 Task: Search one way flight ticket for 4 adults, 2 children, 2 infants in seat and 1 infant on lap in premium economy from Stillwater: Stillwater Regional Airport to Gillette: Gillette Campbell County Airport on 5-1-2023. Choice of flights is Westjet. Number of bags: 1 carry on bag. Price is upto 99000. Outbound departure time preference is 7:45.
Action: Mouse moved to (188, 194)
Screenshot: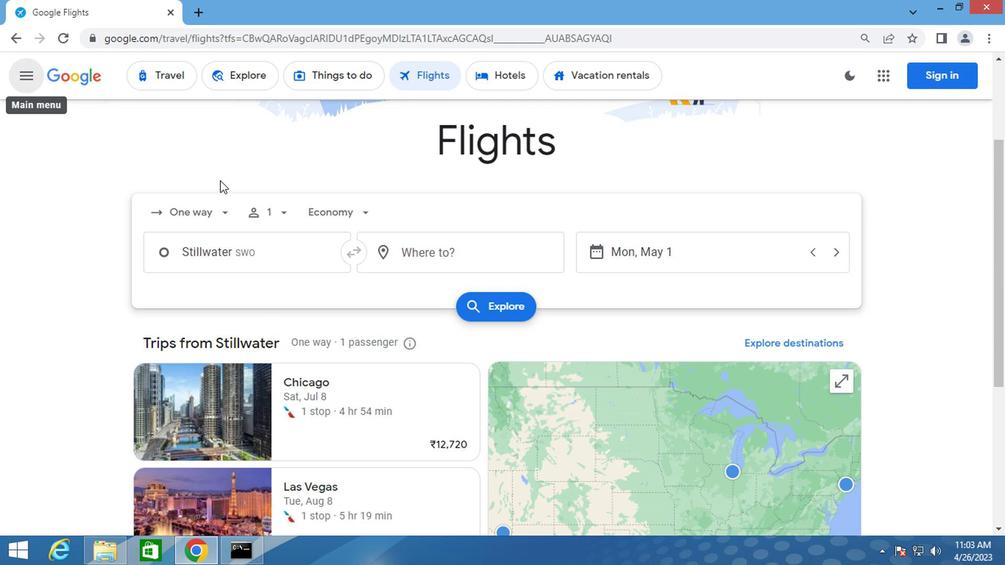 
Action: Mouse pressed left at (188, 194)
Screenshot: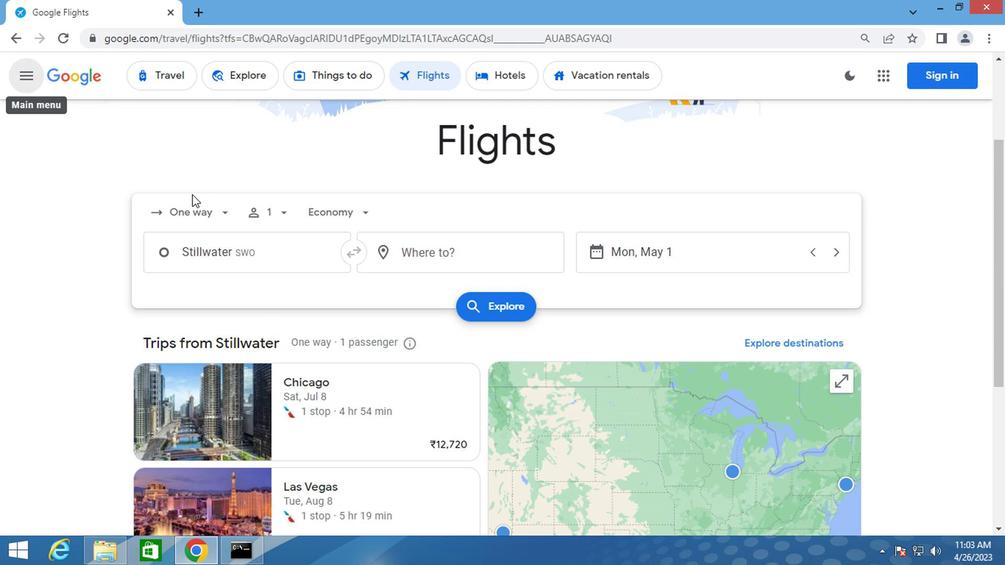 
Action: Mouse moved to (180, 207)
Screenshot: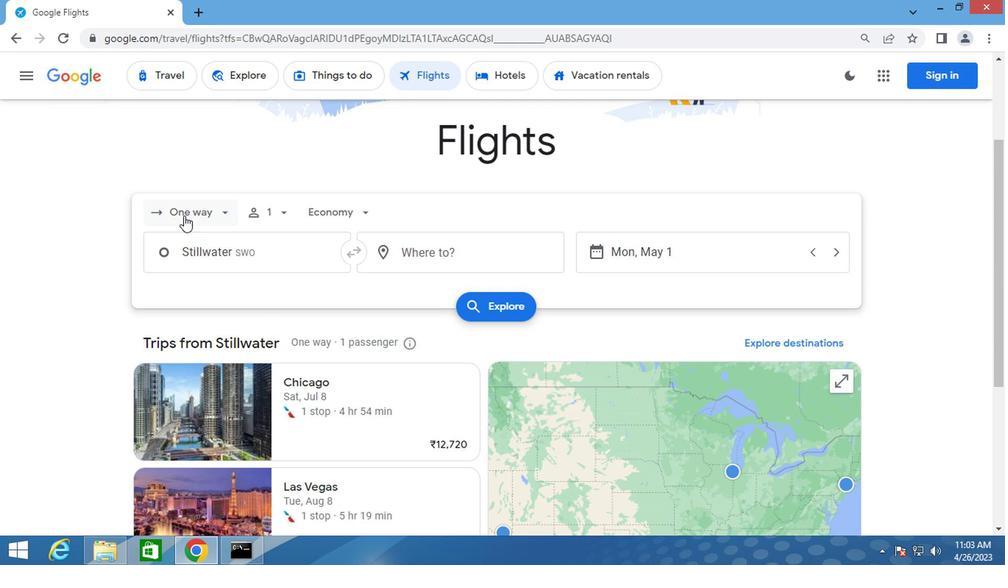 
Action: Mouse pressed left at (180, 207)
Screenshot: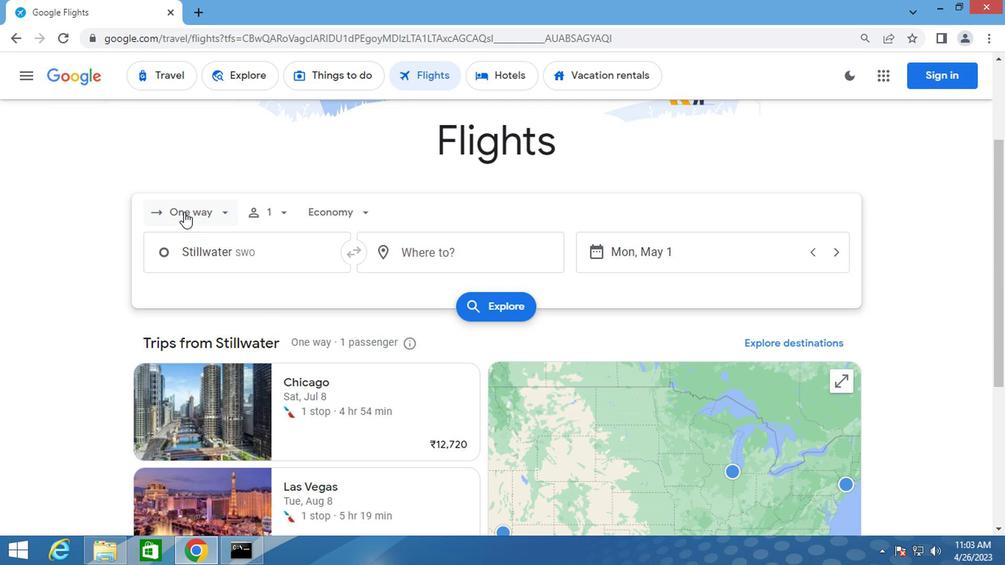 
Action: Mouse moved to (188, 283)
Screenshot: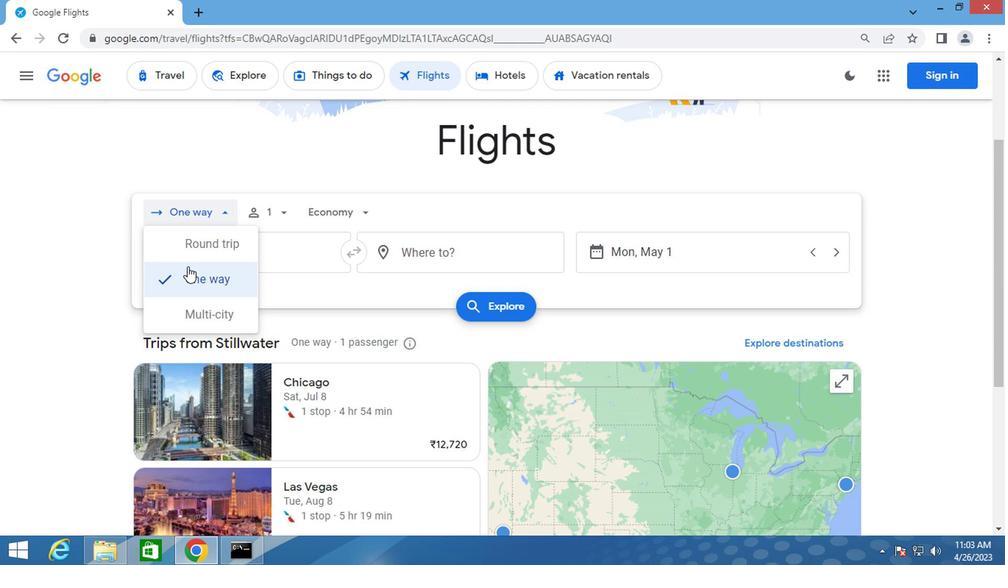 
Action: Mouse pressed left at (188, 283)
Screenshot: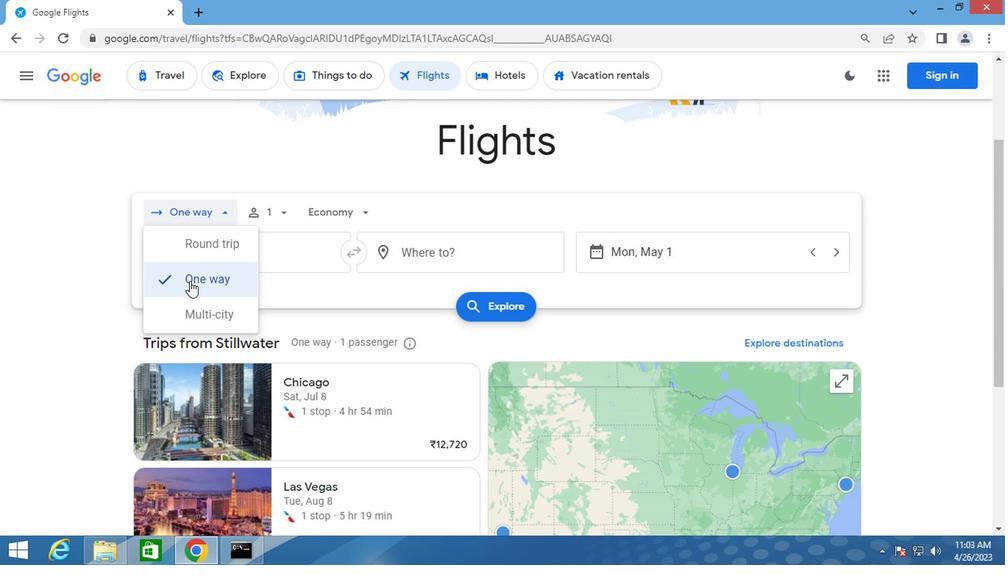 
Action: Mouse moved to (283, 218)
Screenshot: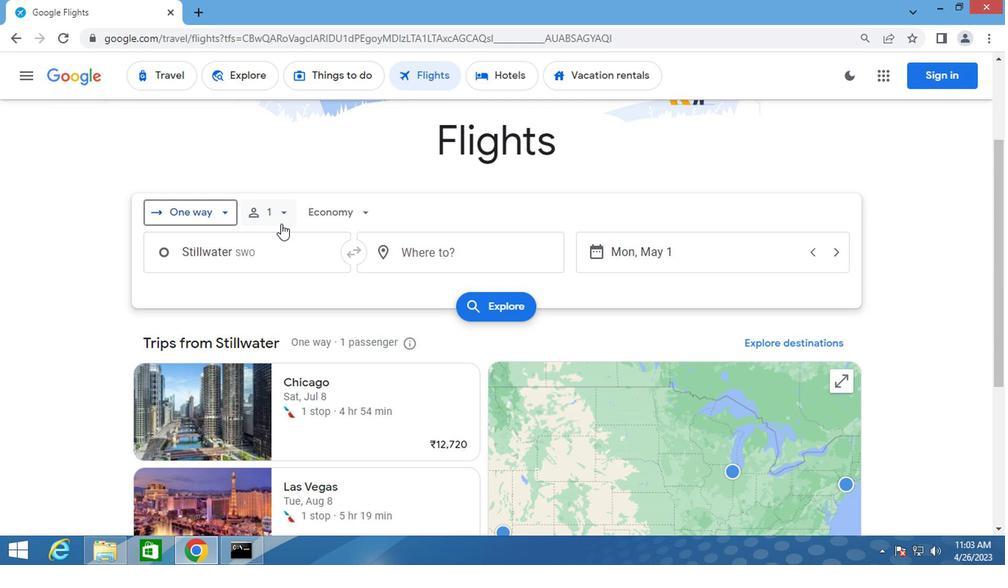 
Action: Mouse pressed left at (283, 218)
Screenshot: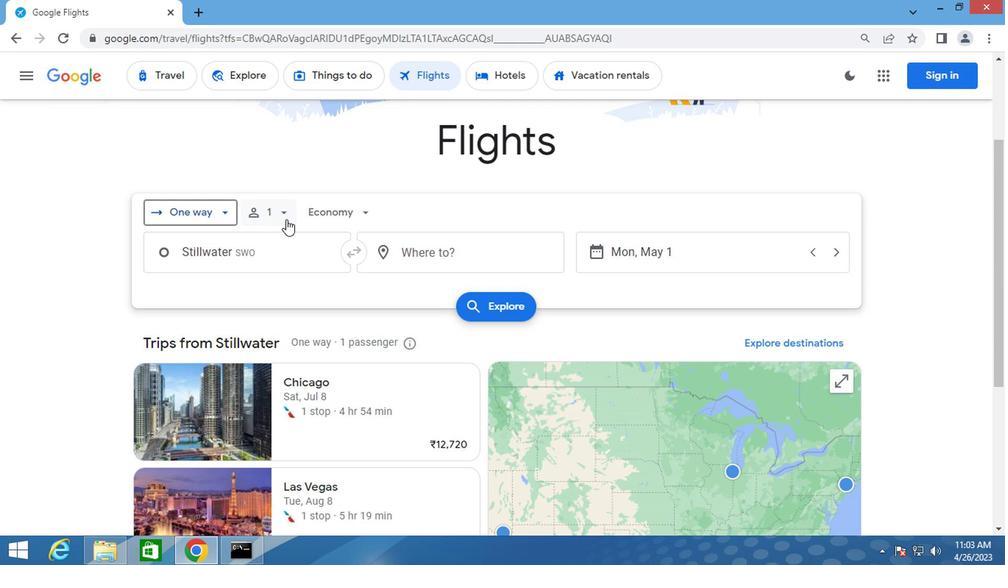 
Action: Mouse moved to (395, 249)
Screenshot: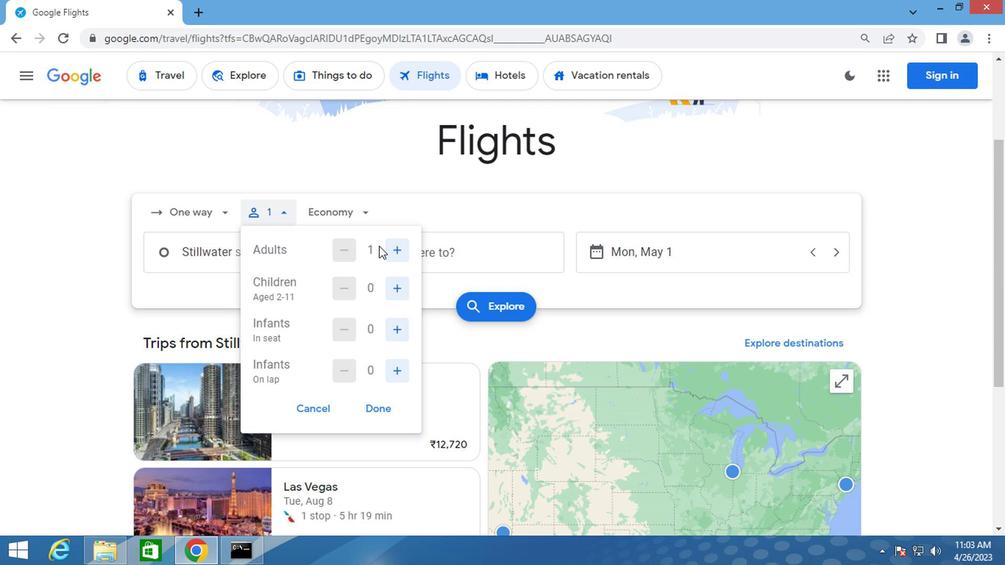 
Action: Mouse pressed left at (395, 249)
Screenshot: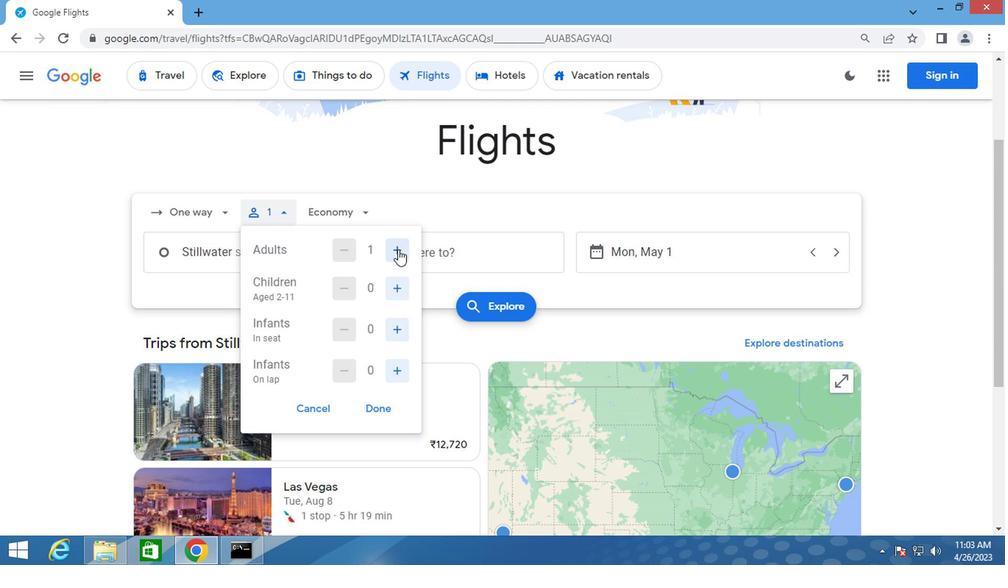 
Action: Mouse pressed left at (395, 249)
Screenshot: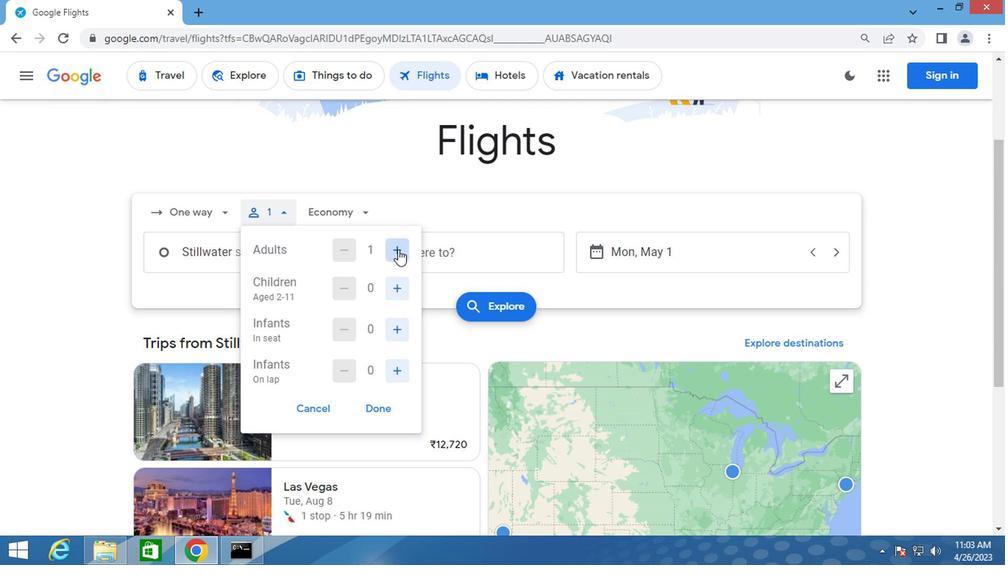 
Action: Mouse moved to (395, 250)
Screenshot: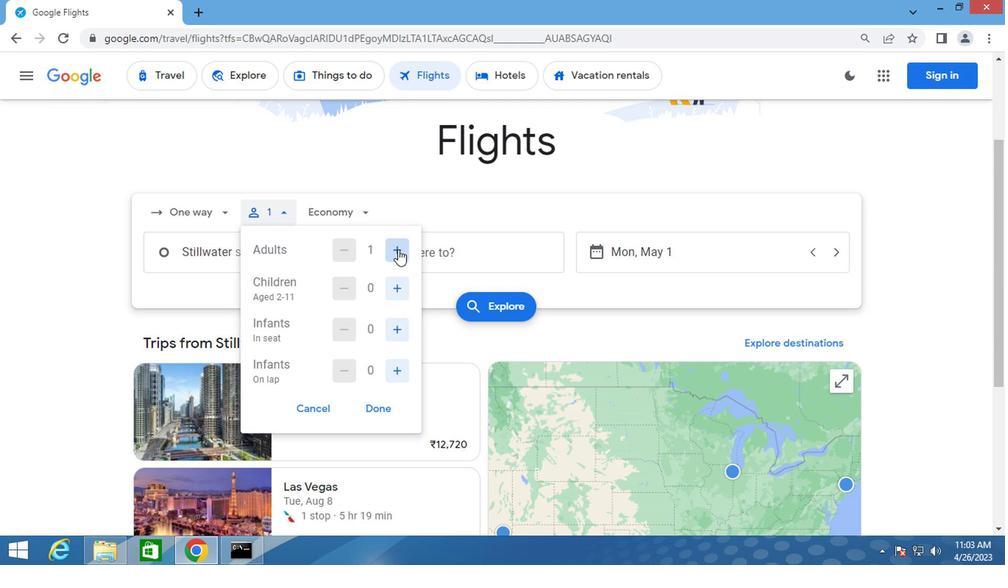 
Action: Mouse pressed left at (395, 250)
Screenshot: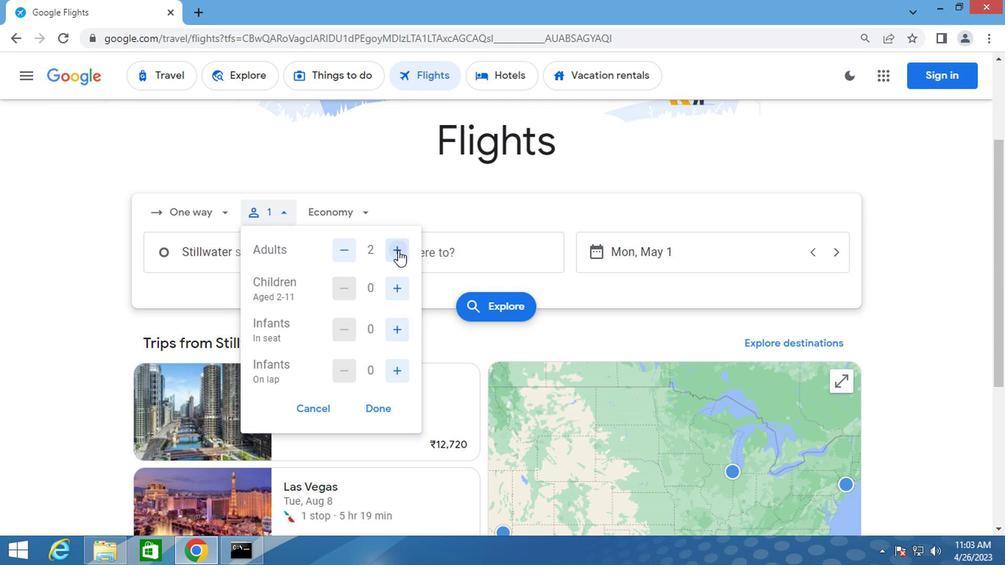 
Action: Mouse moved to (393, 283)
Screenshot: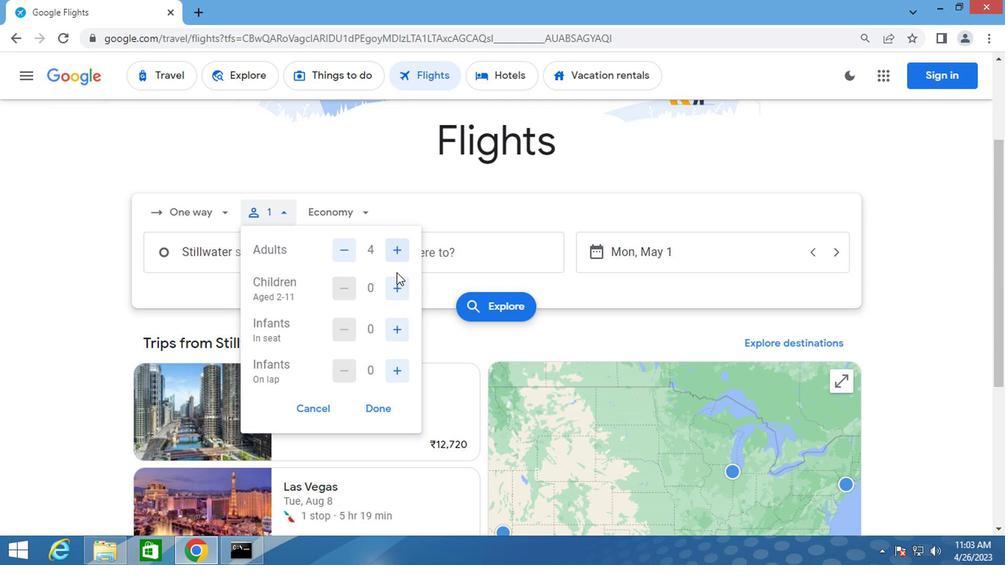 
Action: Mouse pressed left at (393, 283)
Screenshot: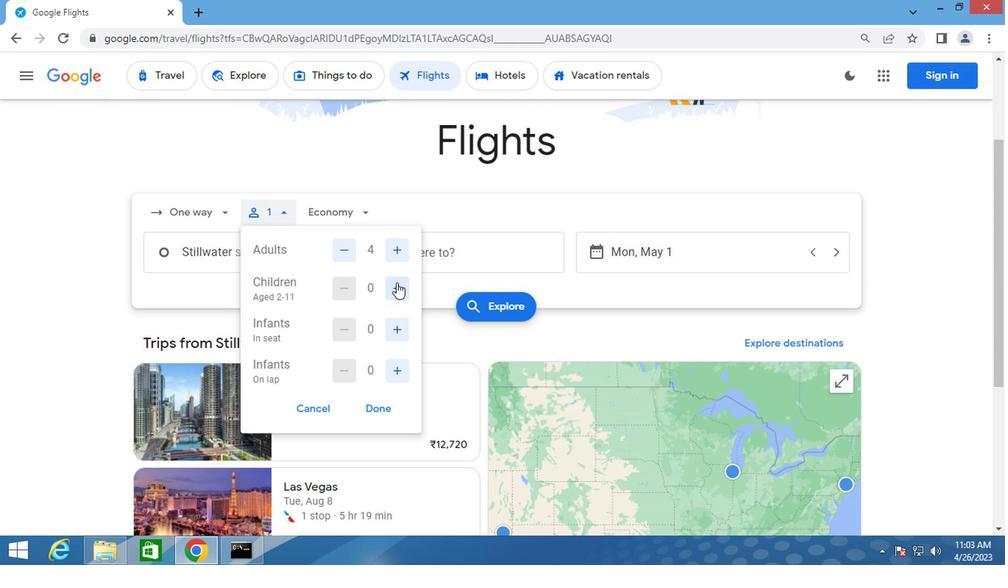 
Action: Mouse moved to (393, 283)
Screenshot: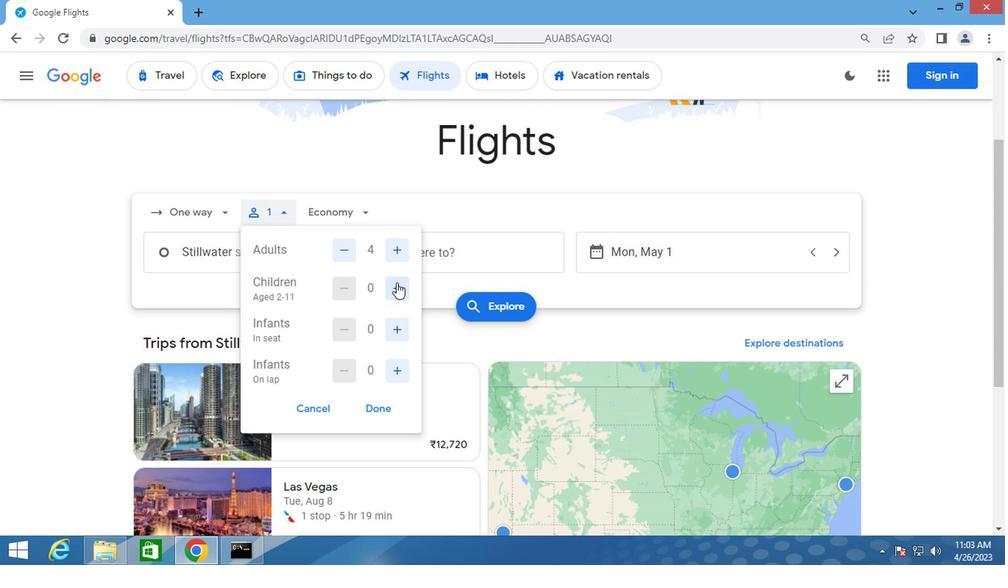 
Action: Mouse pressed left at (393, 283)
Screenshot: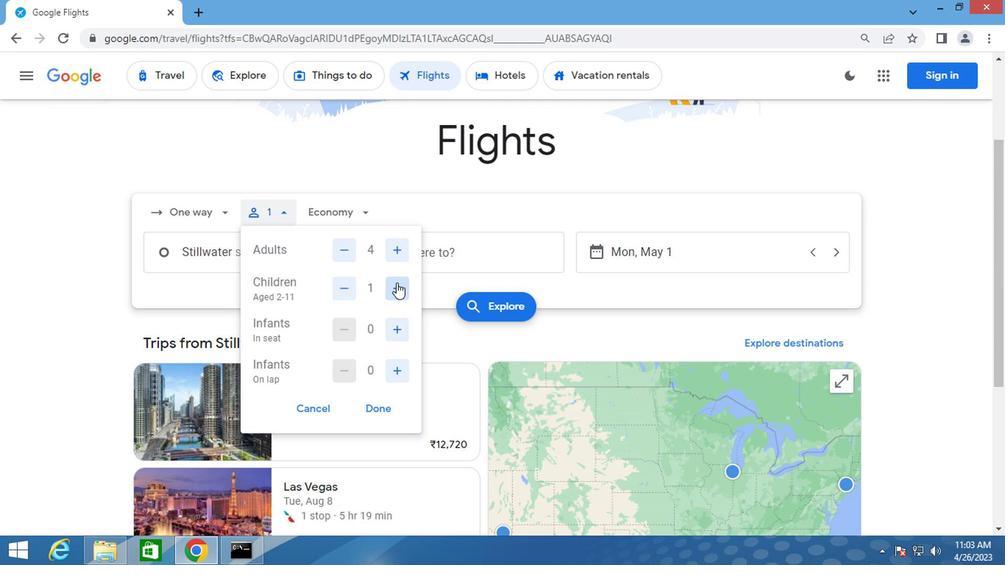 
Action: Mouse moved to (393, 324)
Screenshot: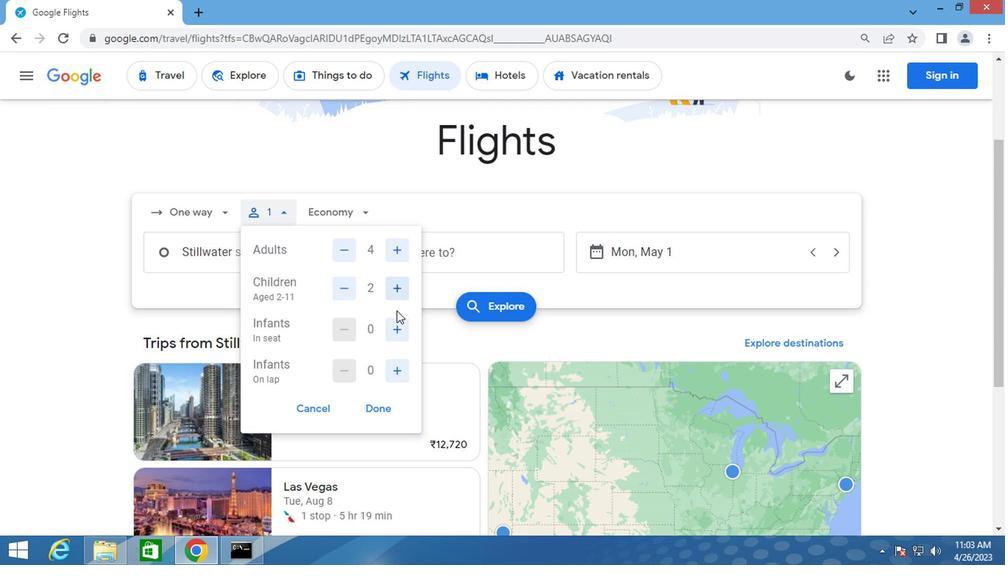 
Action: Mouse pressed left at (393, 324)
Screenshot: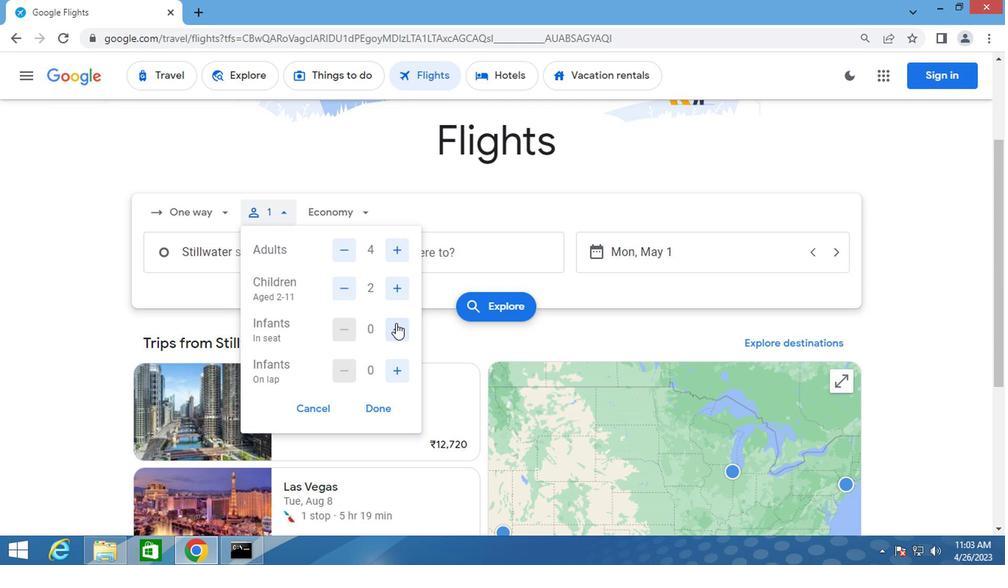 
Action: Mouse pressed left at (393, 324)
Screenshot: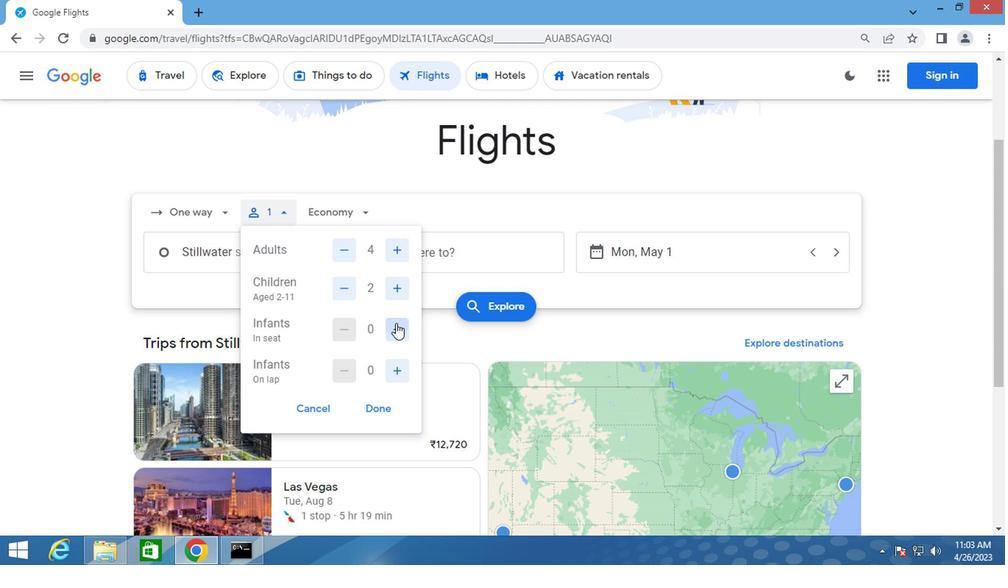 
Action: Mouse moved to (390, 367)
Screenshot: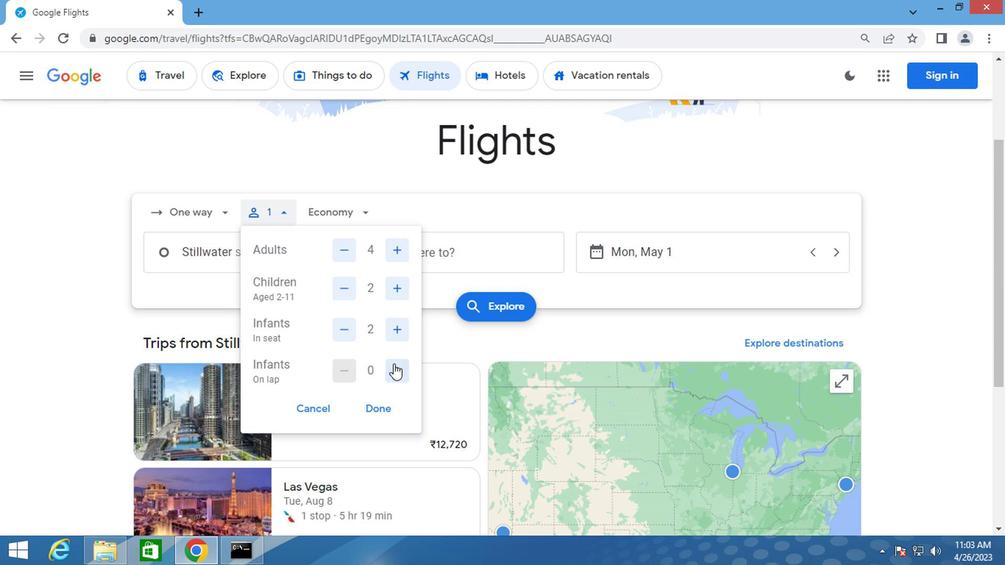 
Action: Mouse pressed left at (390, 367)
Screenshot: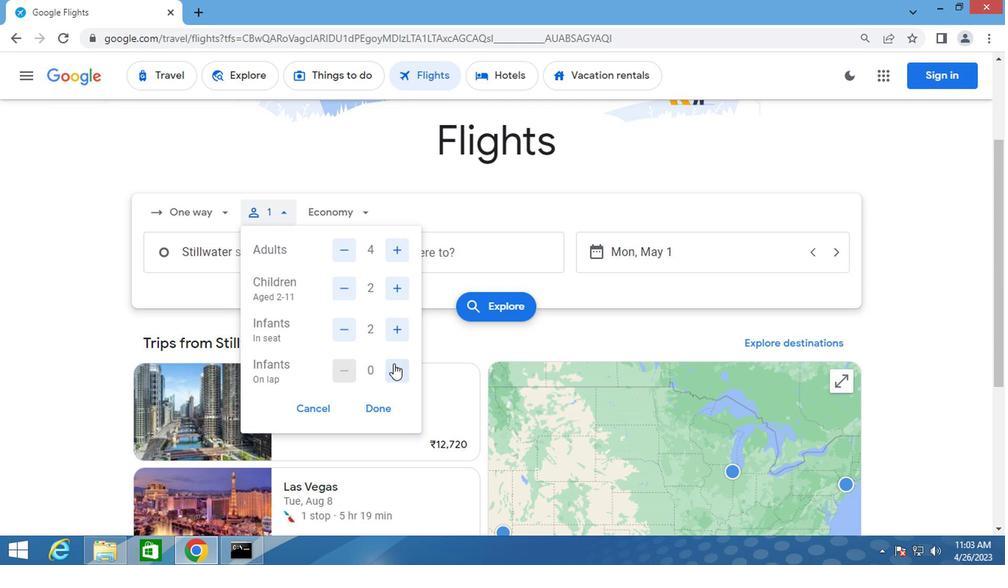 
Action: Mouse moved to (336, 217)
Screenshot: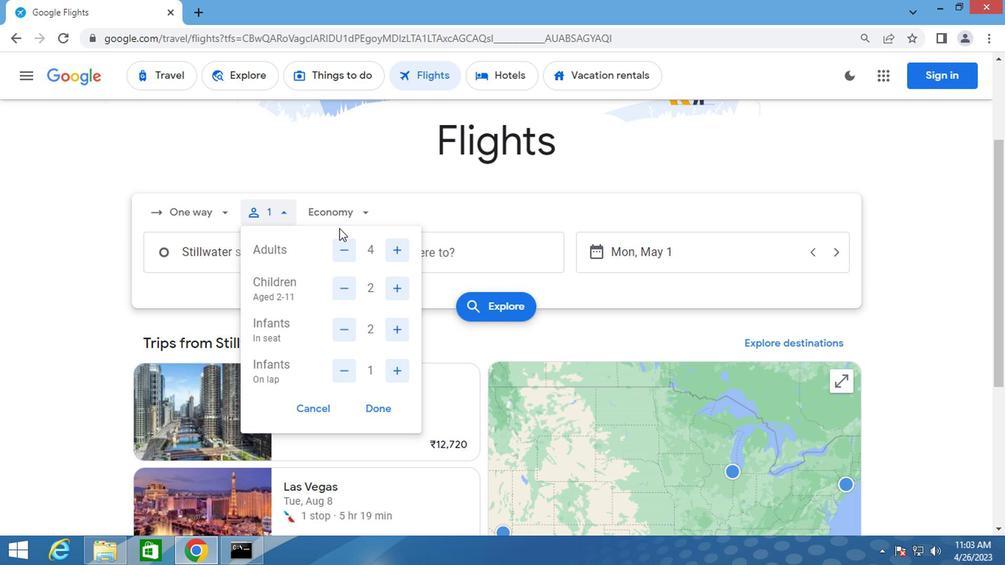 
Action: Mouse pressed left at (336, 217)
Screenshot: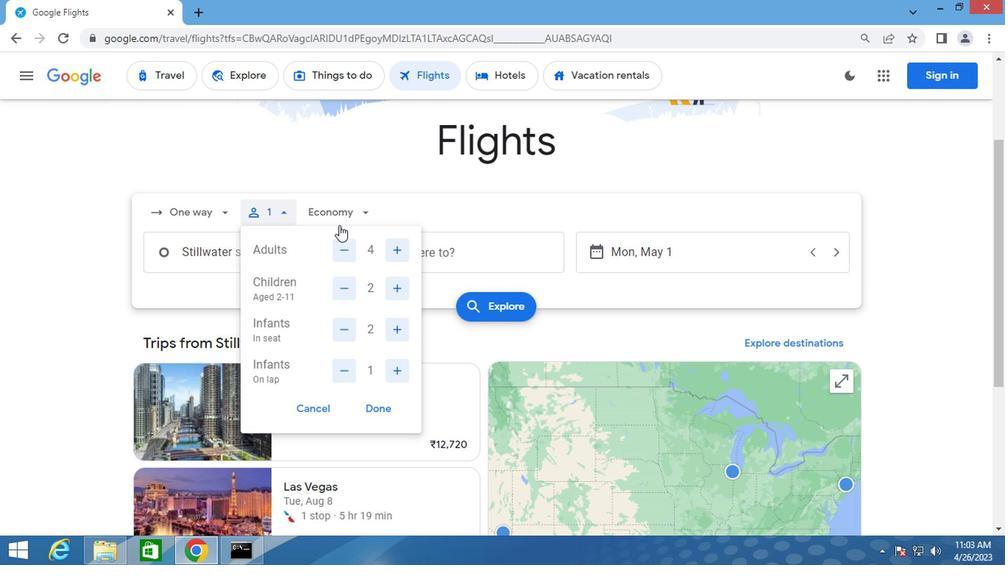 
Action: Mouse moved to (382, 277)
Screenshot: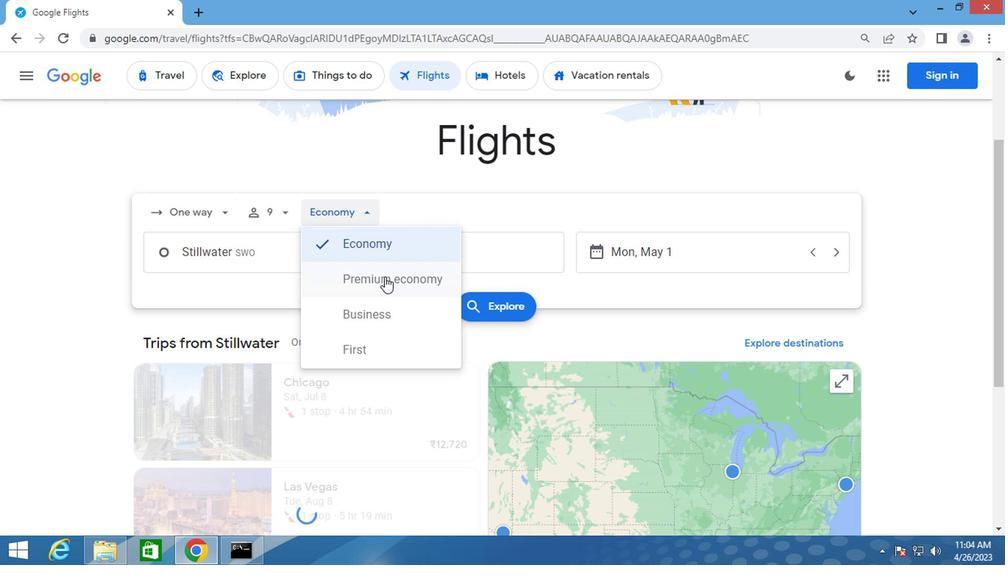 
Action: Mouse pressed left at (382, 277)
Screenshot: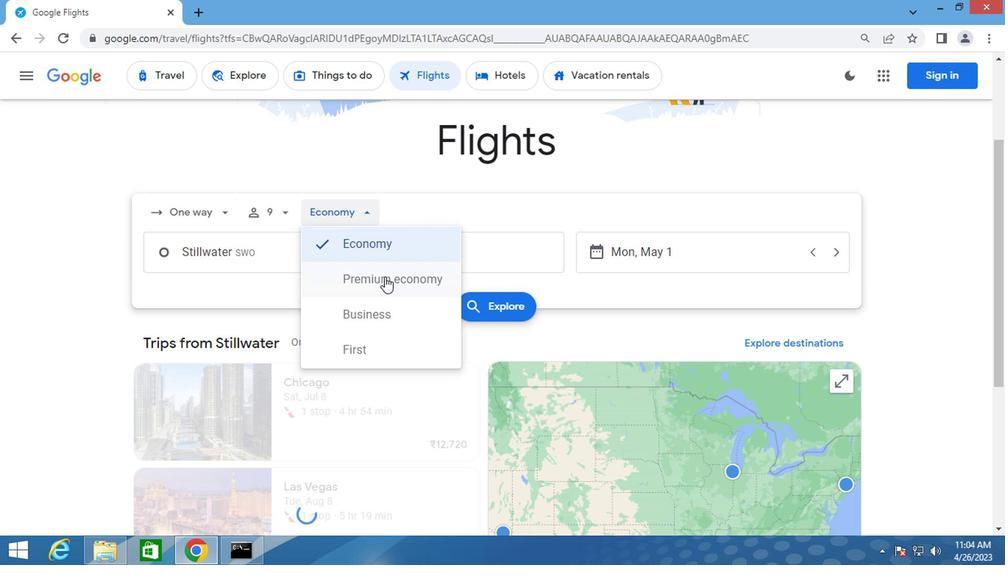 
Action: Mouse moved to (229, 250)
Screenshot: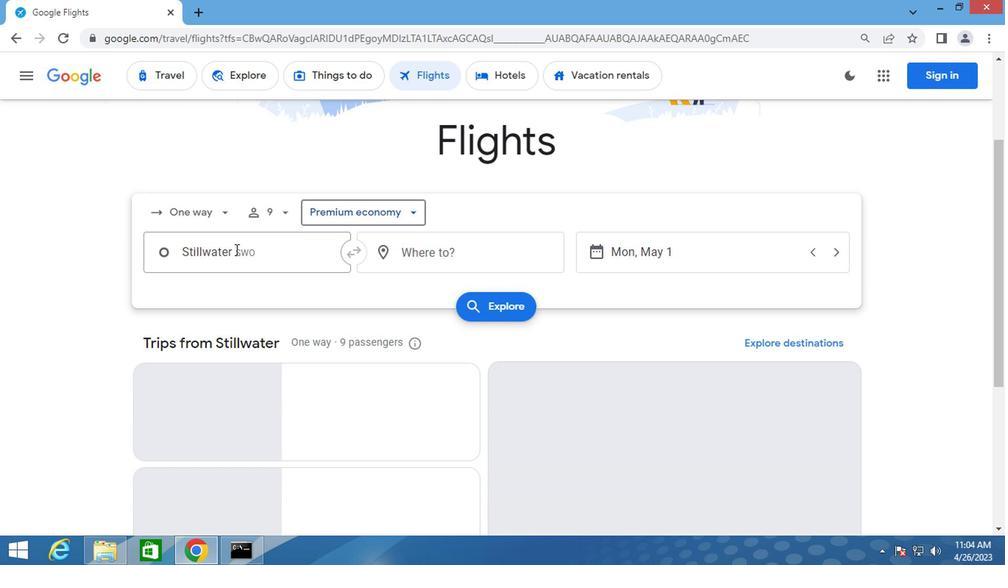 
Action: Mouse pressed left at (229, 250)
Screenshot: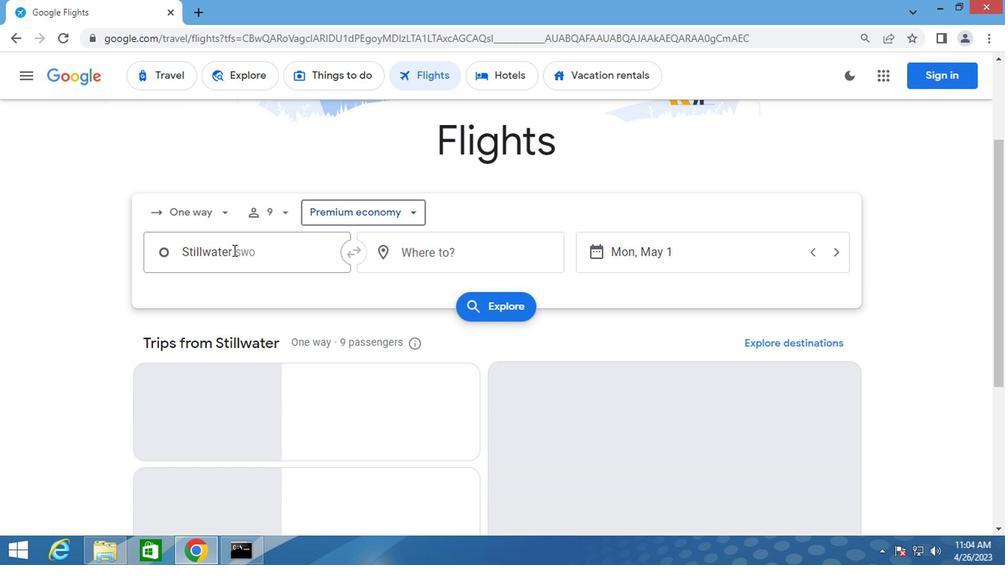 
Action: Mouse moved to (229, 250)
Screenshot: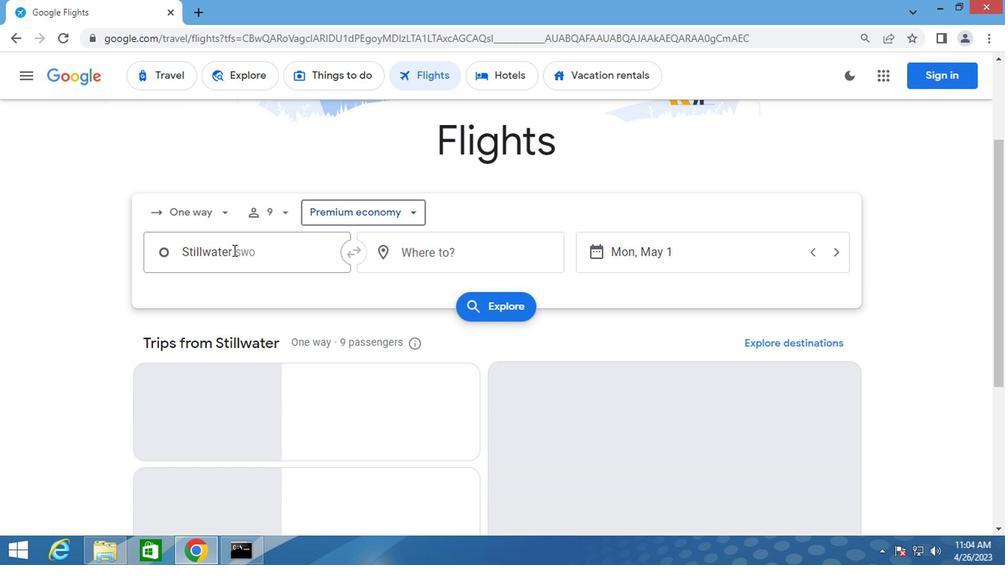 
Action: Key pressed stillwater
Screenshot: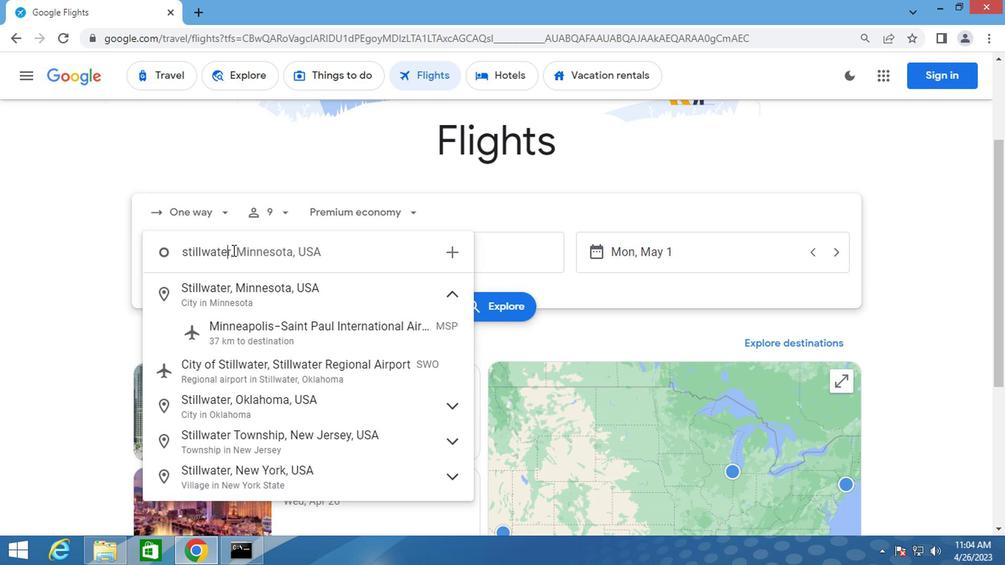 
Action: Mouse moved to (229, 378)
Screenshot: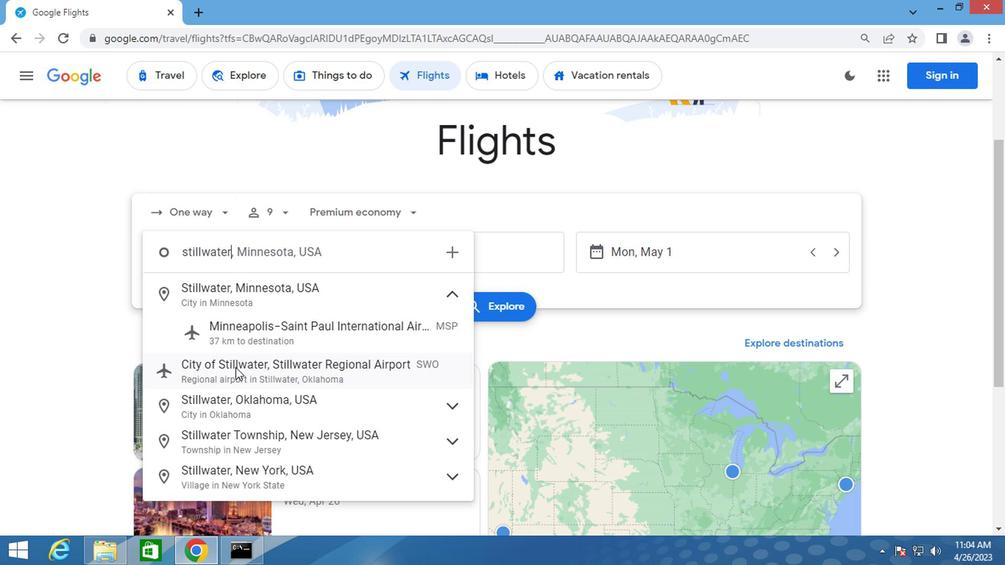 
Action: Mouse pressed left at (229, 378)
Screenshot: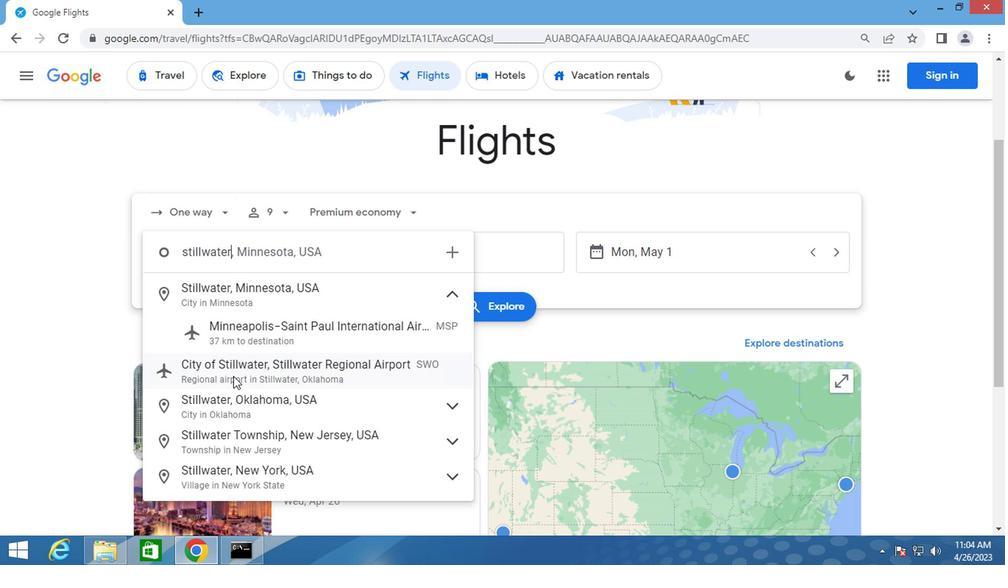 
Action: Mouse moved to (433, 258)
Screenshot: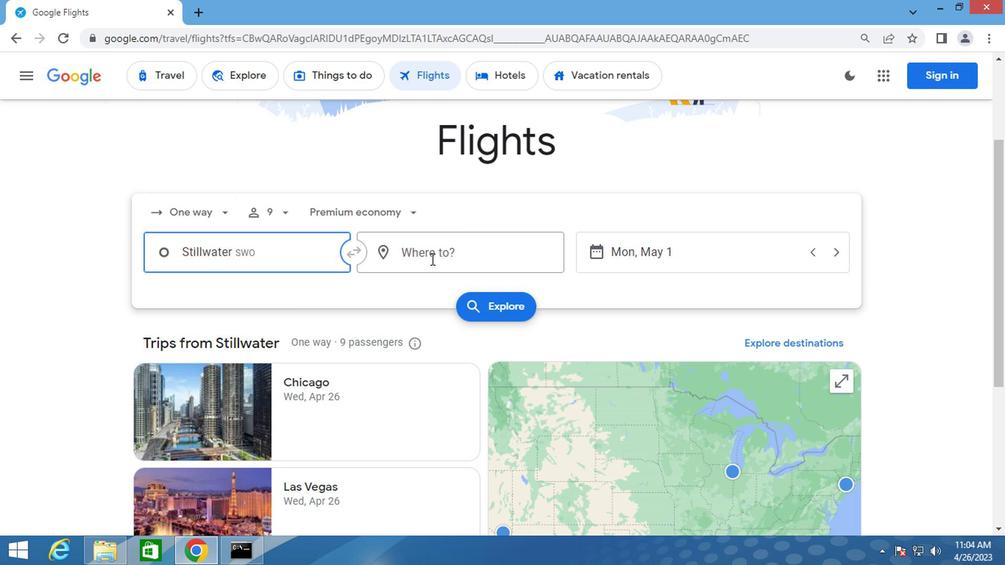 
Action: Mouse pressed left at (433, 258)
Screenshot: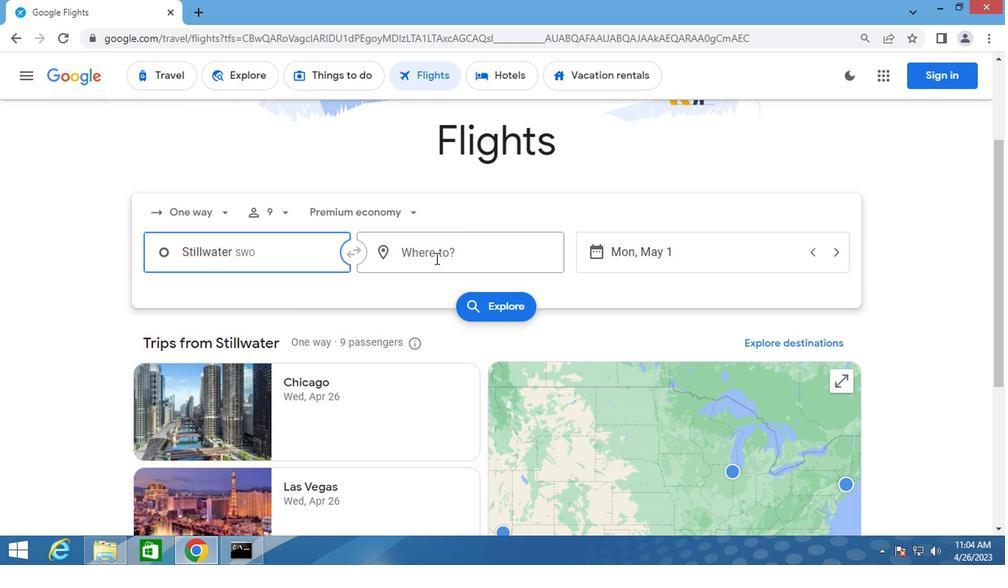 
Action: Mouse moved to (435, 257)
Screenshot: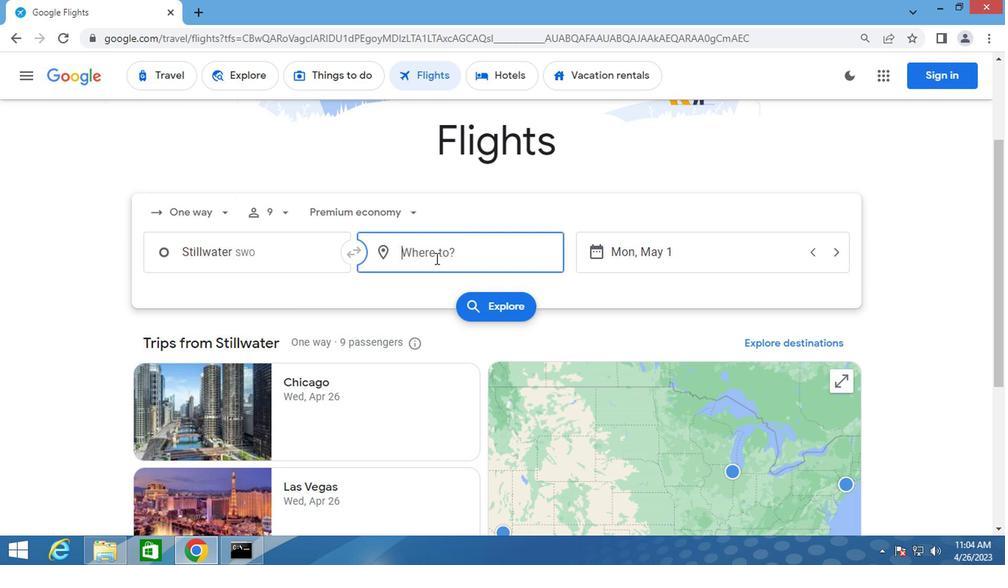 
Action: Key pressed gillette
Screenshot: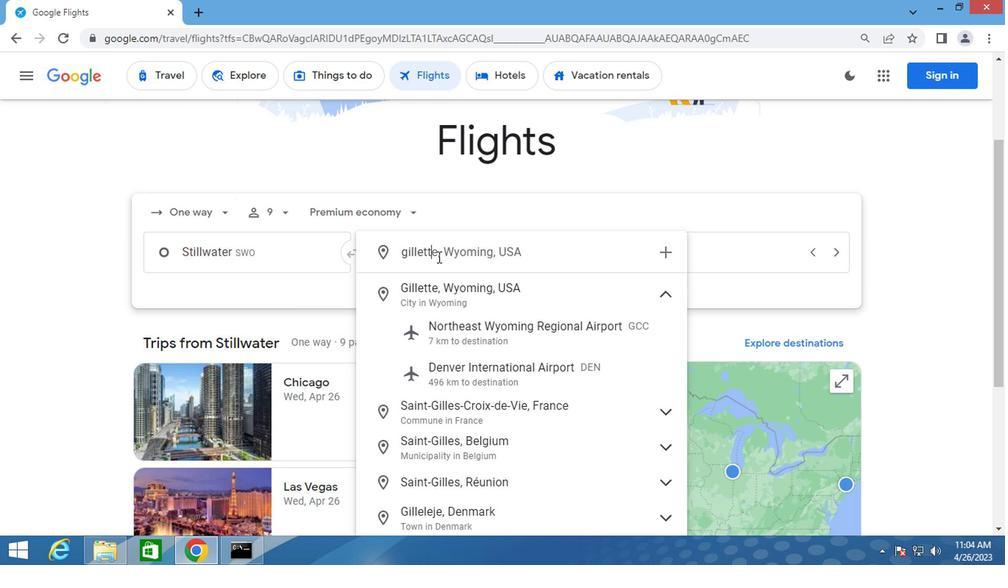 
Action: Mouse moved to (450, 335)
Screenshot: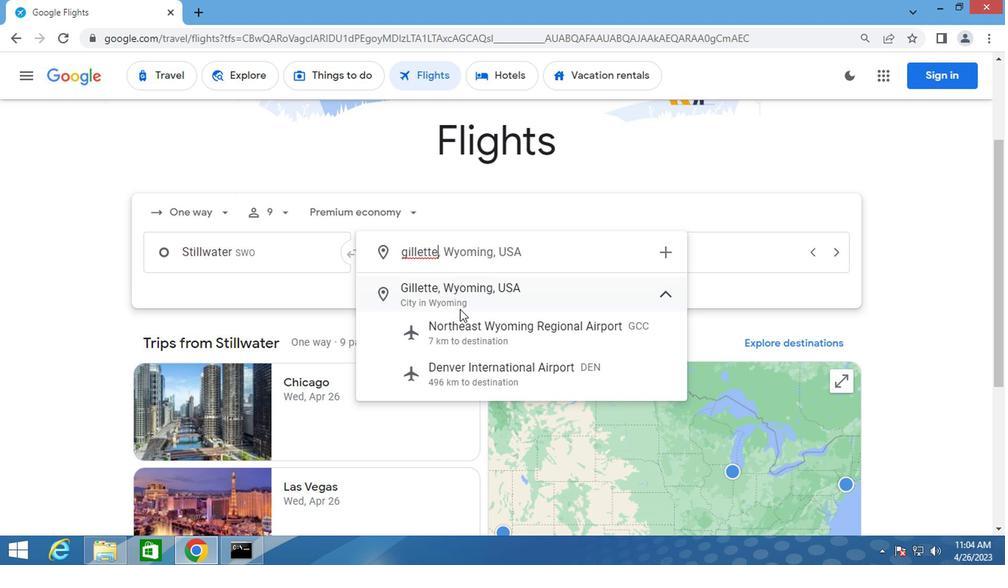 
Action: Mouse pressed left at (450, 335)
Screenshot: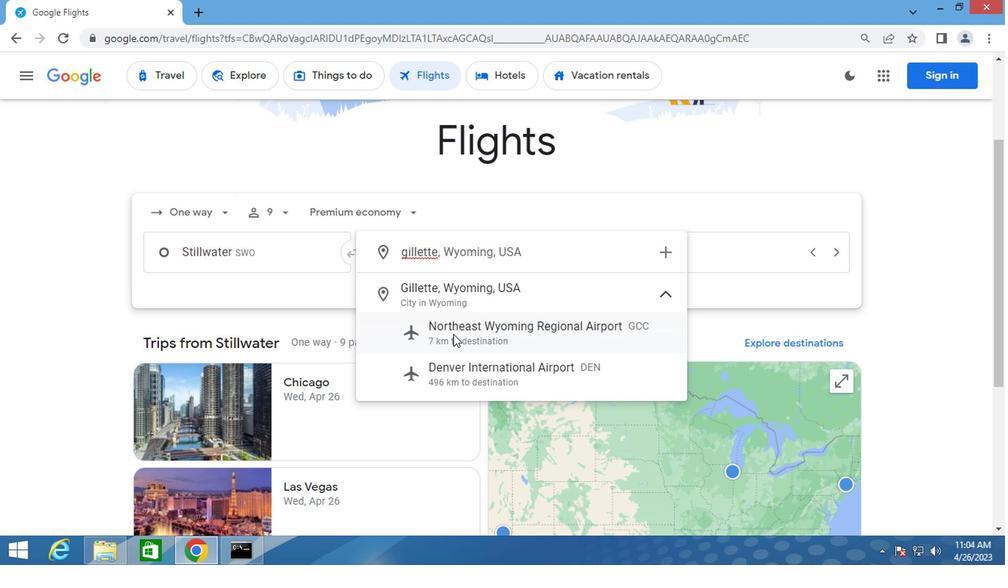 
Action: Mouse moved to (614, 258)
Screenshot: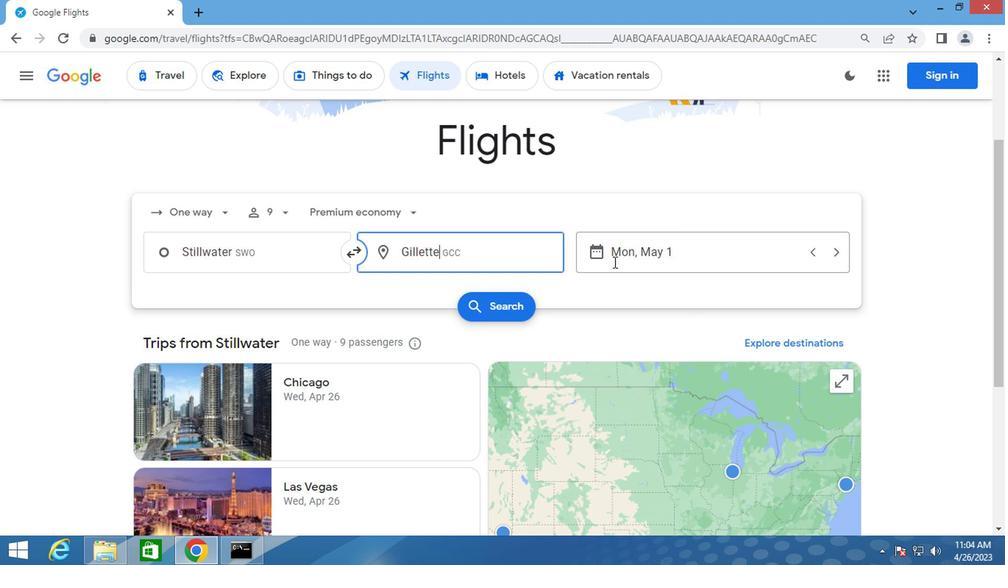 
Action: Mouse pressed left at (614, 258)
Screenshot: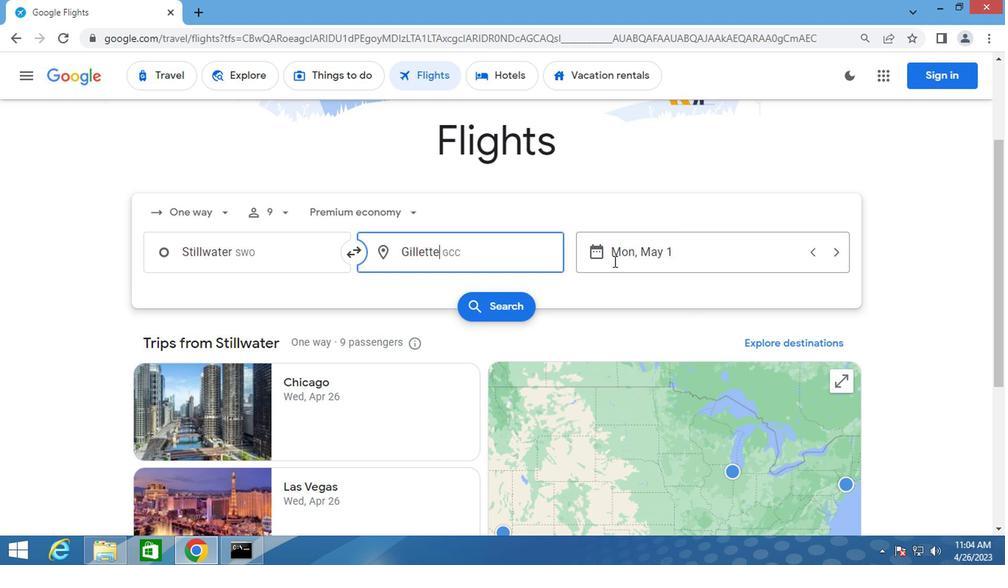 
Action: Mouse moved to (654, 279)
Screenshot: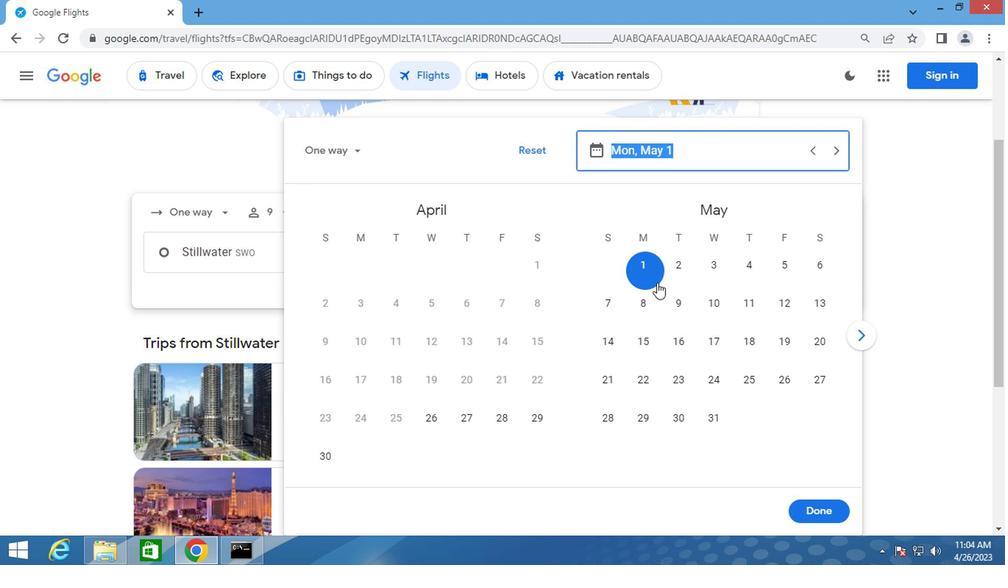 
Action: Mouse pressed left at (654, 279)
Screenshot: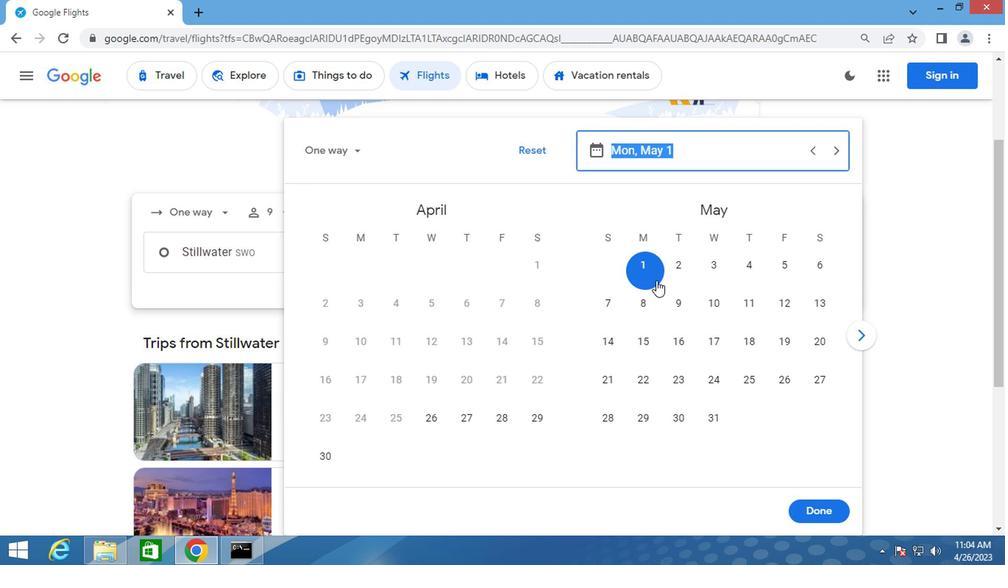 
Action: Mouse moved to (819, 512)
Screenshot: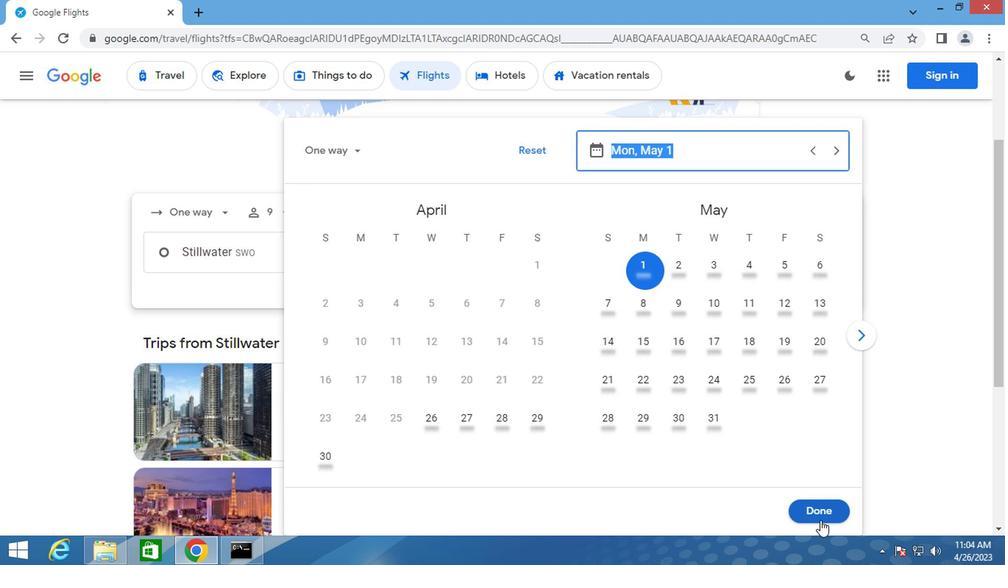 
Action: Mouse pressed left at (819, 512)
Screenshot: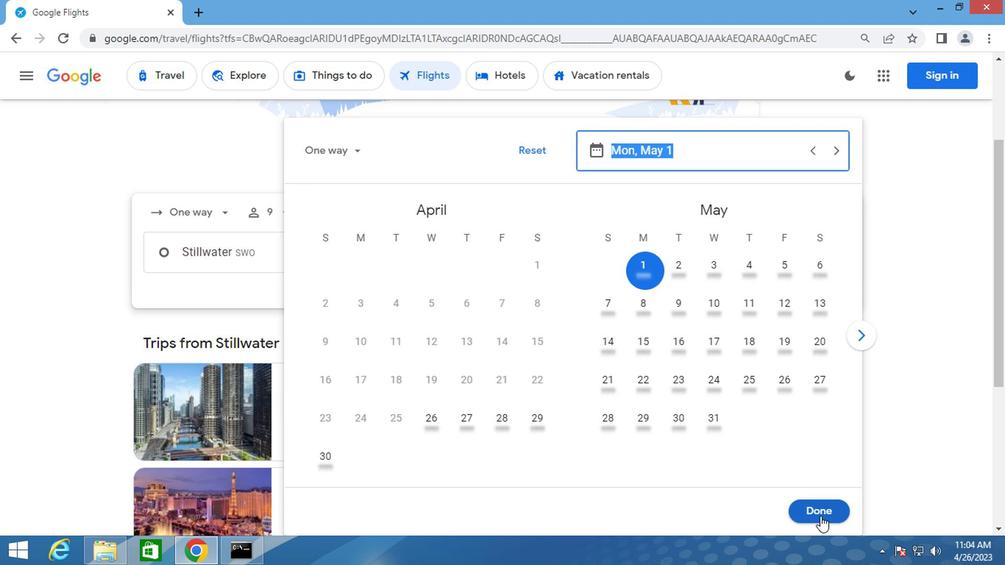 
Action: Mouse moved to (502, 313)
Screenshot: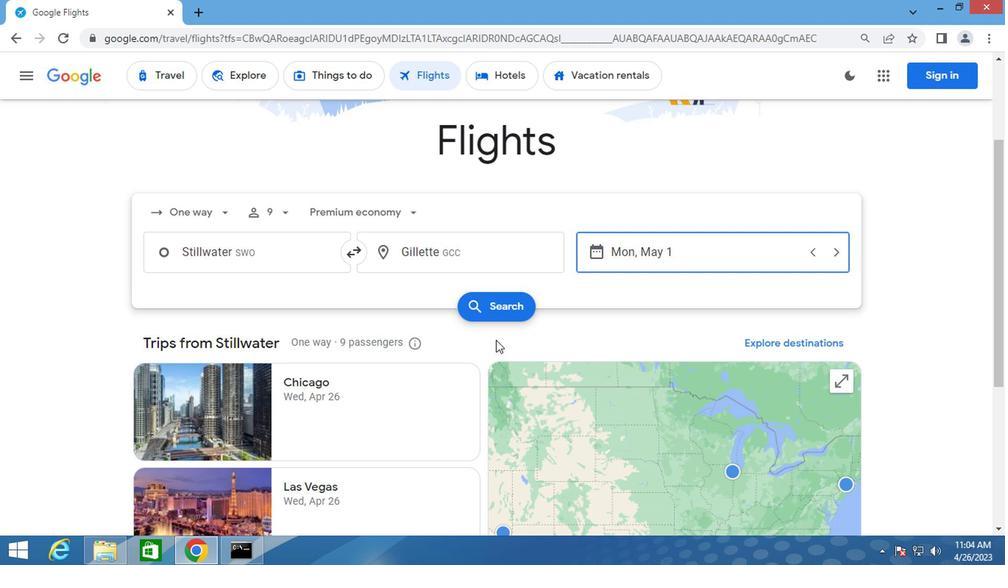 
Action: Mouse pressed left at (502, 313)
Screenshot: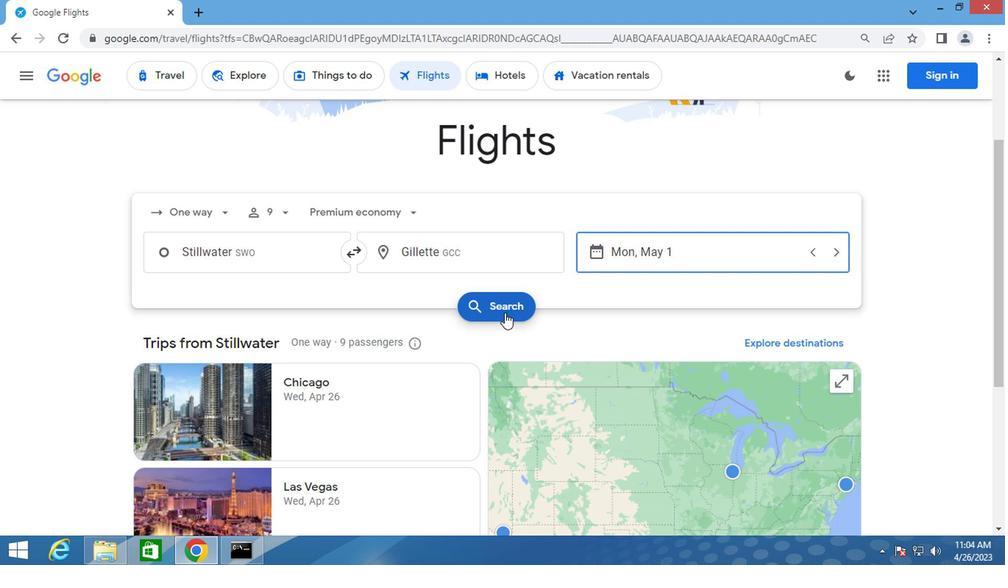 
Action: Mouse moved to (171, 208)
Screenshot: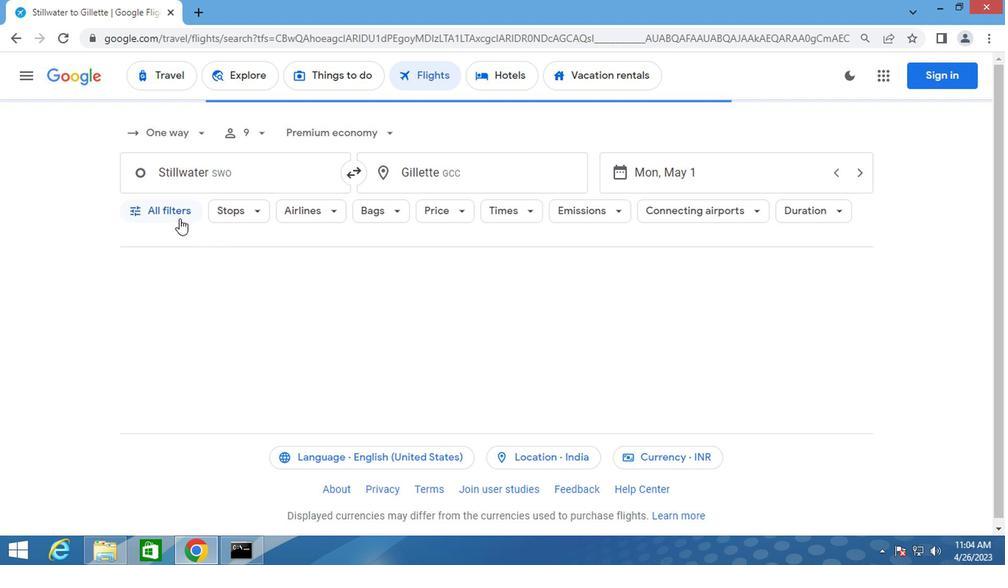 
Action: Mouse pressed left at (171, 208)
Screenshot: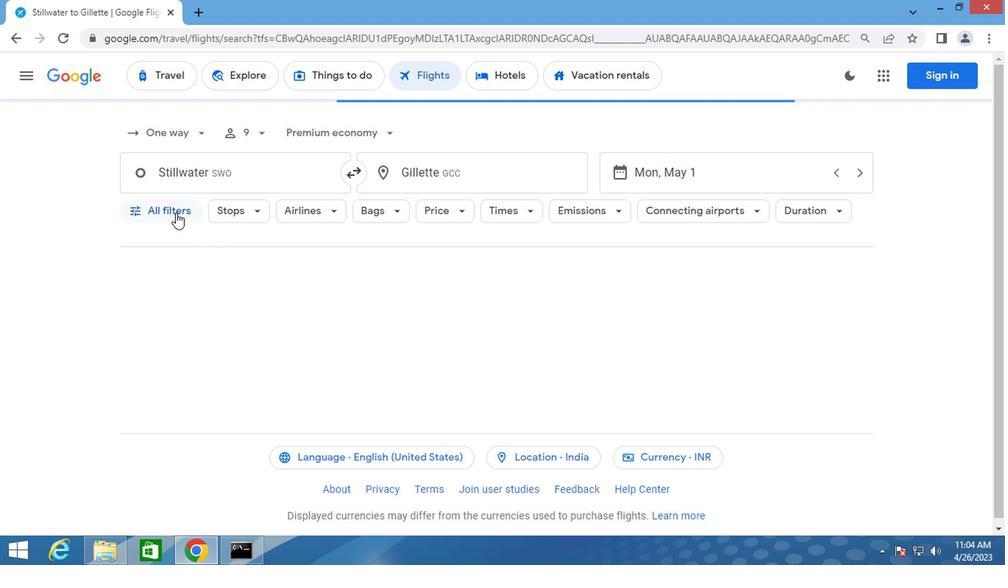 
Action: Mouse moved to (266, 349)
Screenshot: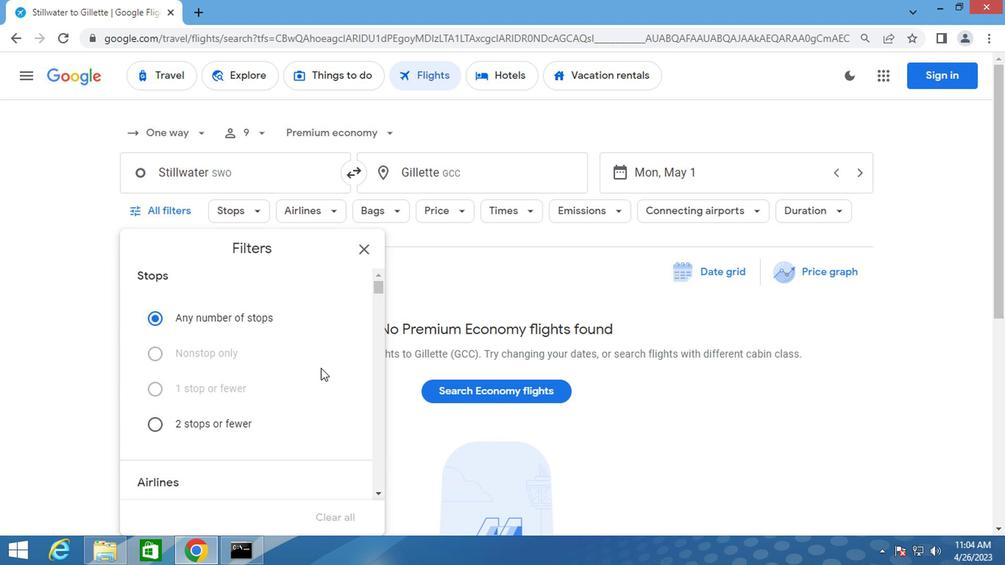 
Action: Mouse scrolled (266, 349) with delta (0, 0)
Screenshot: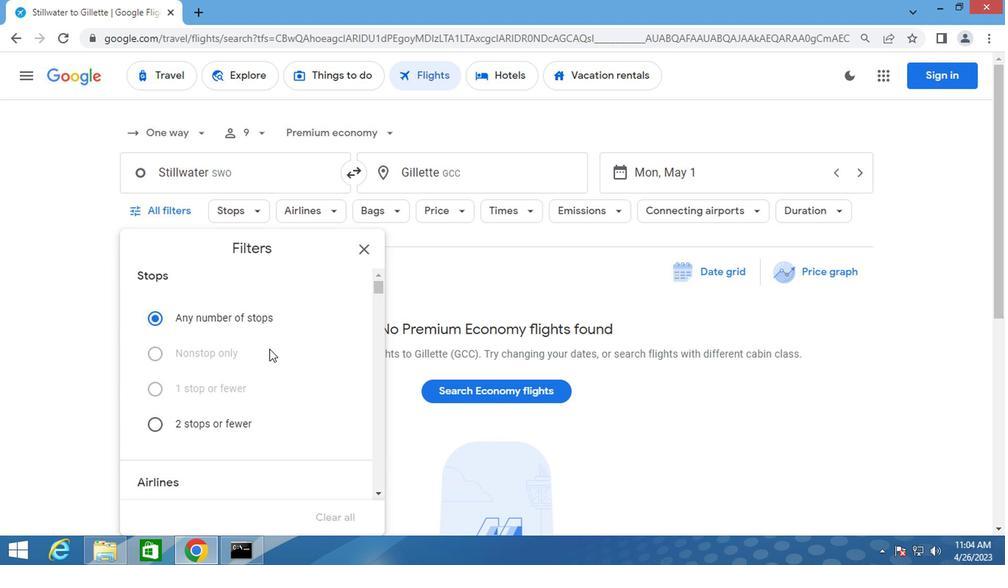 
Action: Mouse scrolled (266, 349) with delta (0, 0)
Screenshot: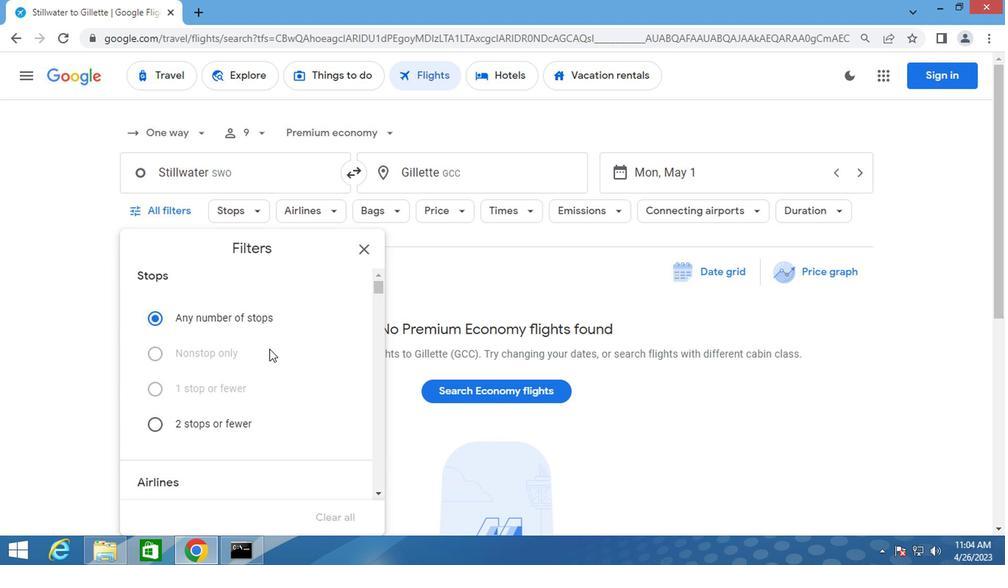 
Action: Mouse moved to (267, 347)
Screenshot: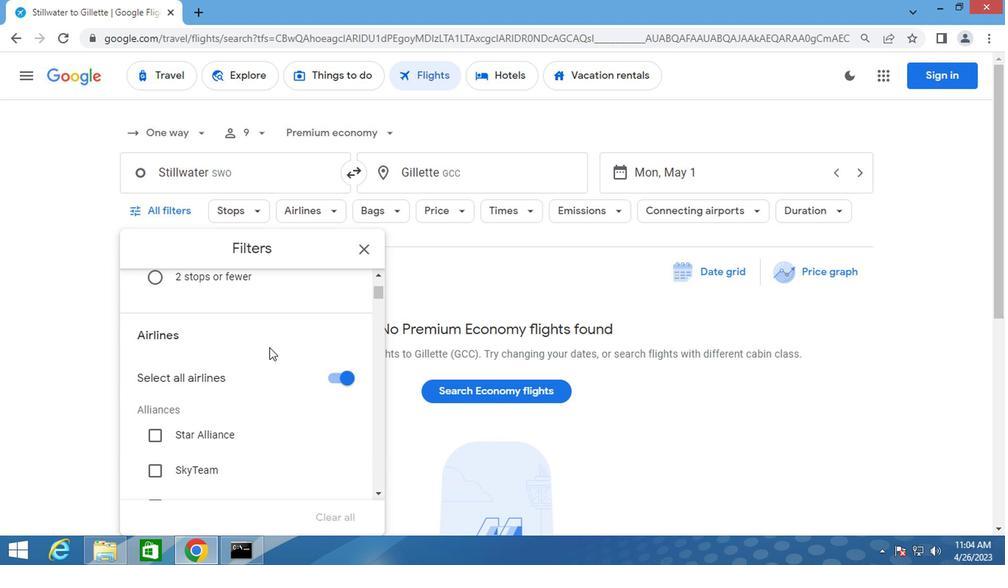
Action: Mouse scrolled (267, 347) with delta (0, 0)
Screenshot: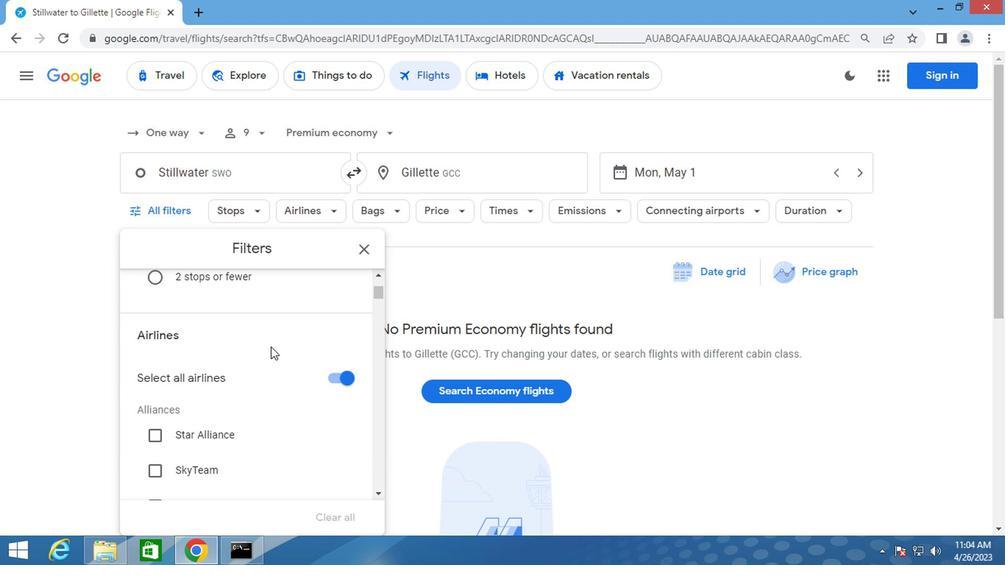 
Action: Mouse moved to (269, 346)
Screenshot: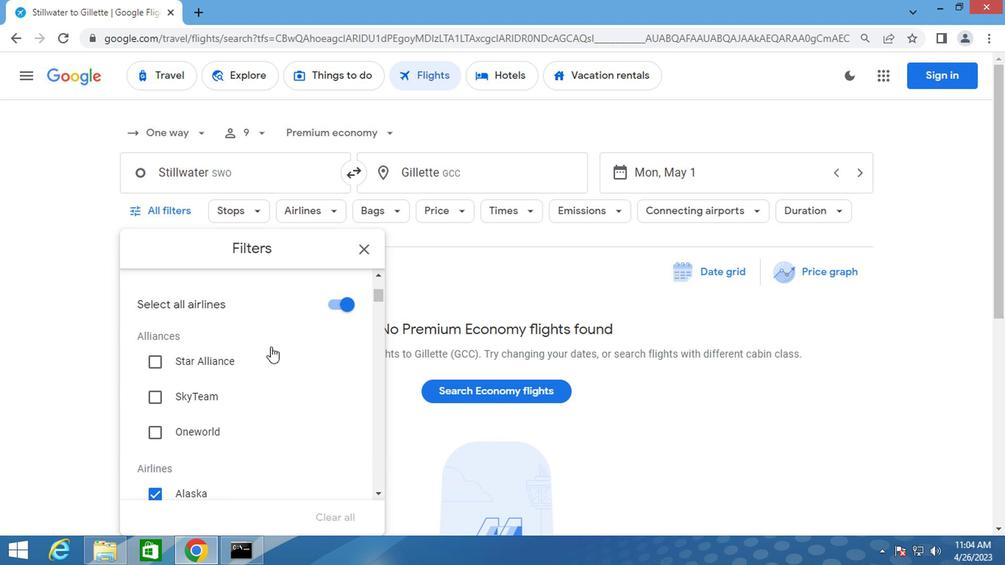 
Action: Mouse scrolled (269, 345) with delta (0, 0)
Screenshot: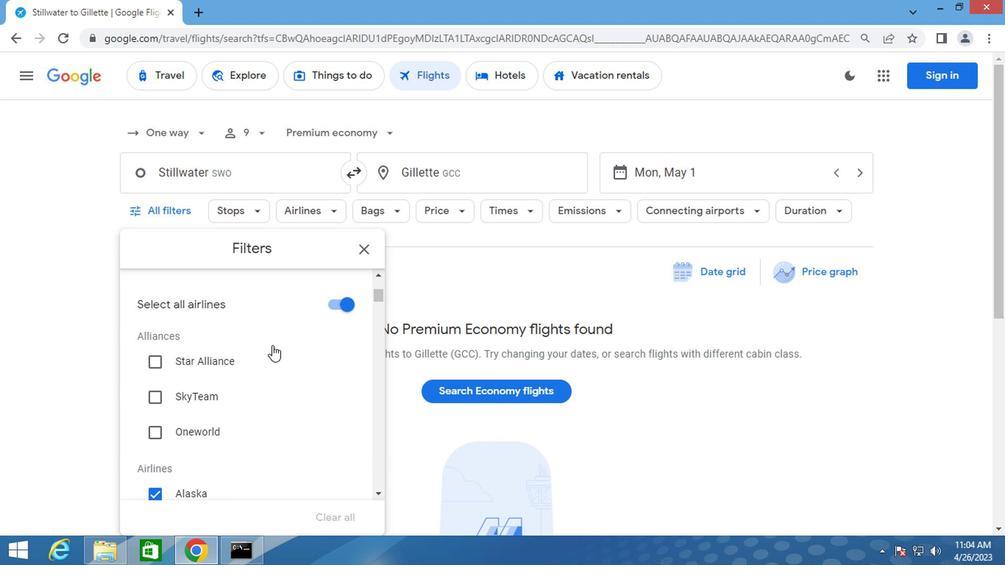 
Action: Mouse moved to (269, 346)
Screenshot: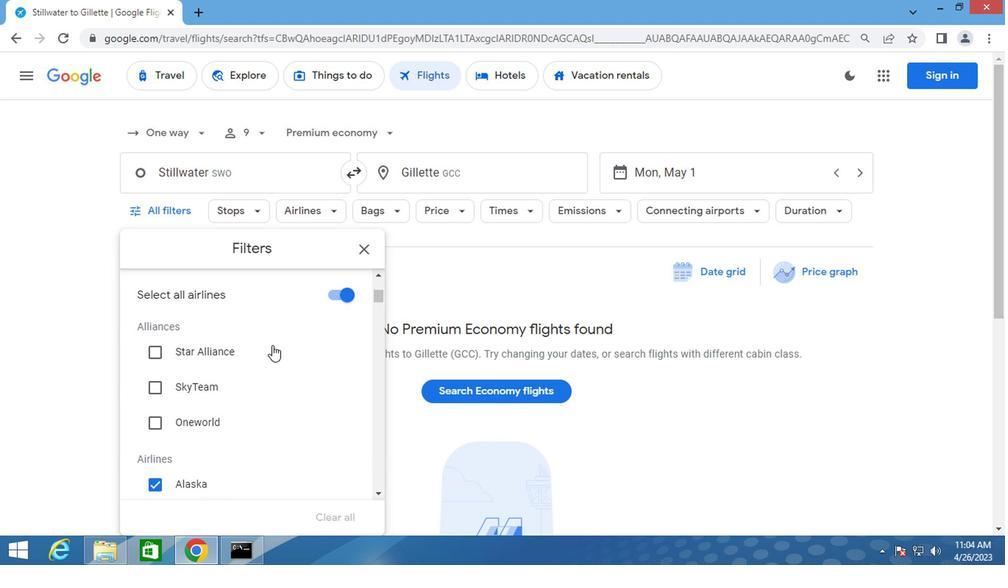 
Action: Mouse scrolled (269, 345) with delta (0, 0)
Screenshot: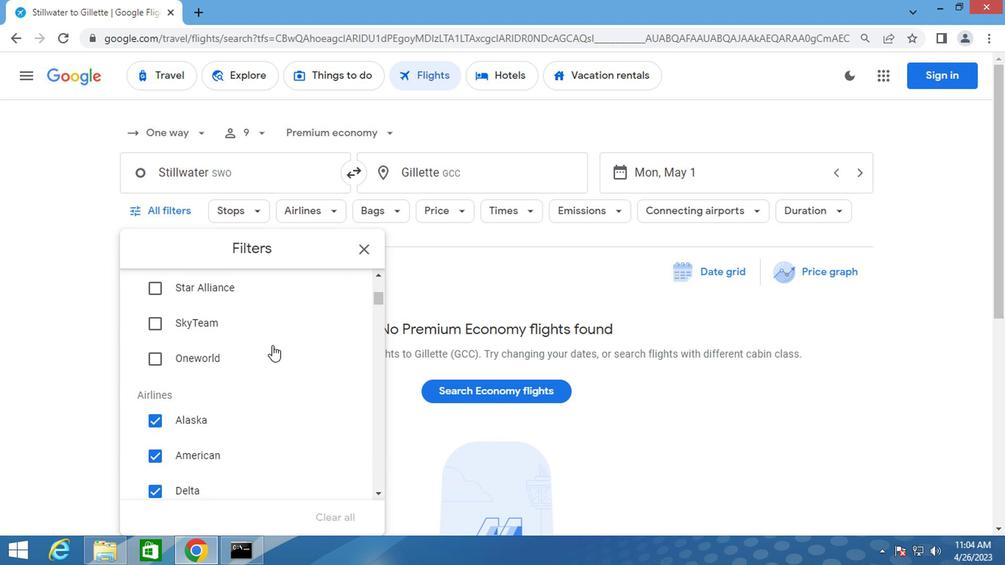 
Action: Mouse scrolled (269, 345) with delta (0, 0)
Screenshot: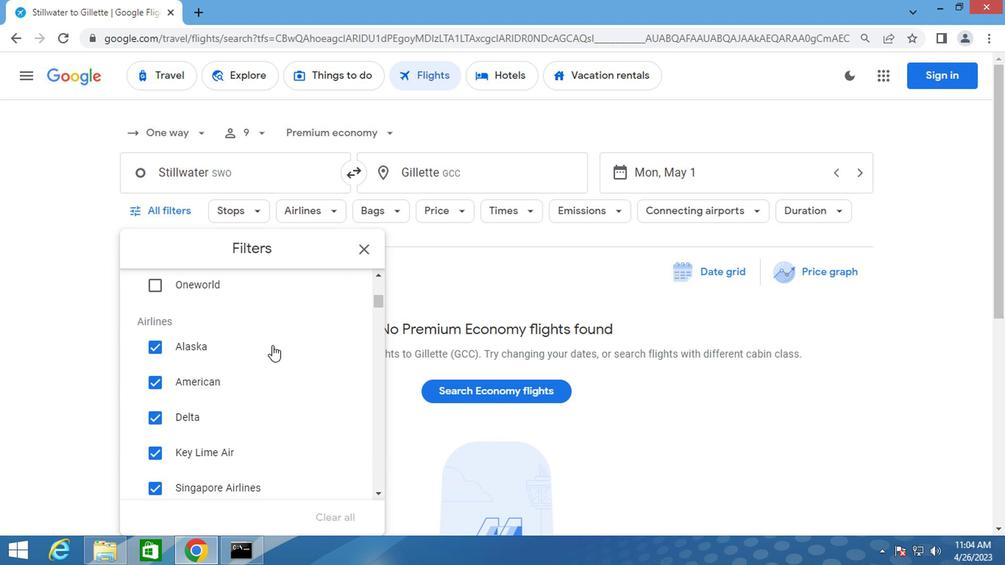 
Action: Mouse moved to (271, 345)
Screenshot: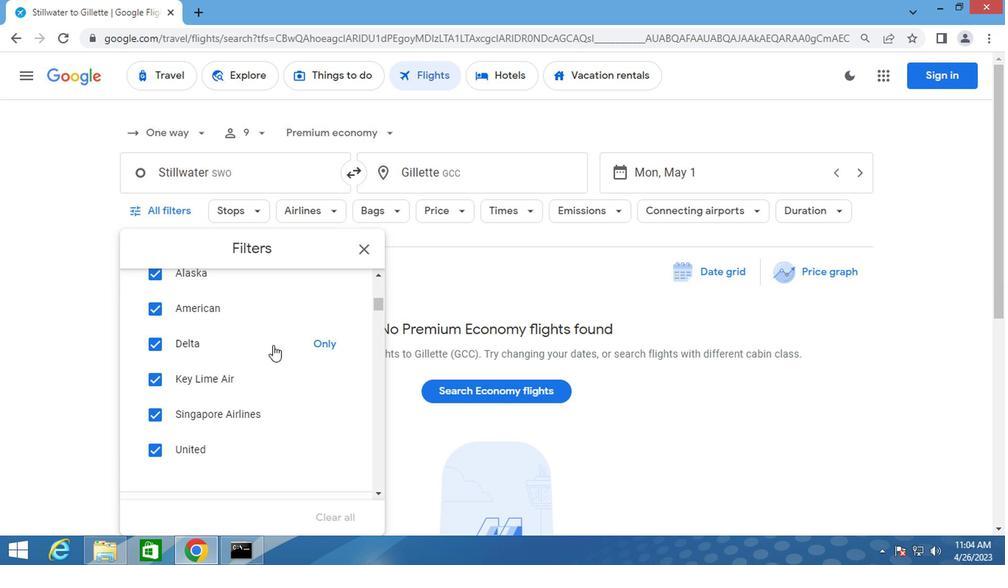 
Action: Mouse scrolled (271, 344) with delta (0, -1)
Screenshot: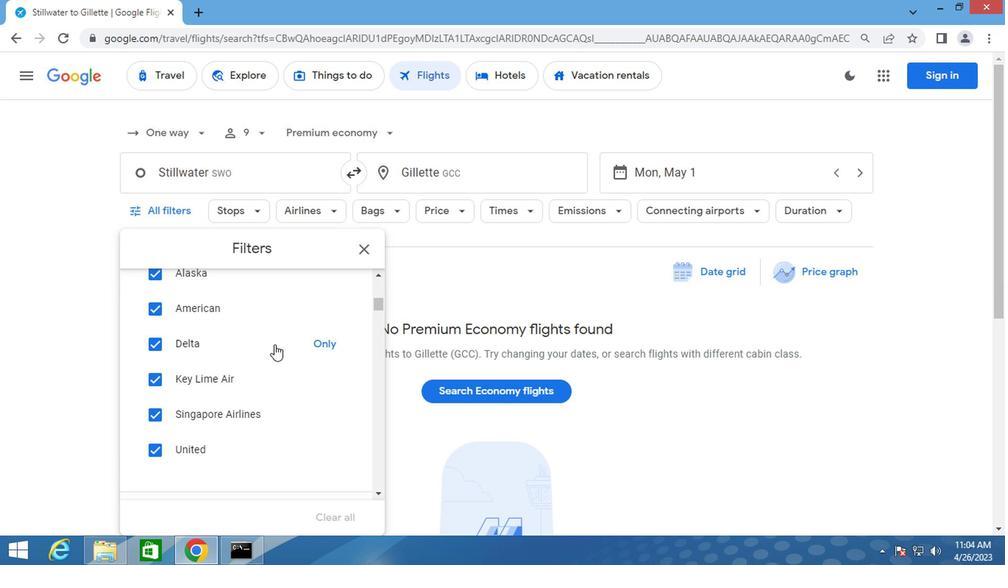 
Action: Mouse scrolled (271, 344) with delta (0, -1)
Screenshot: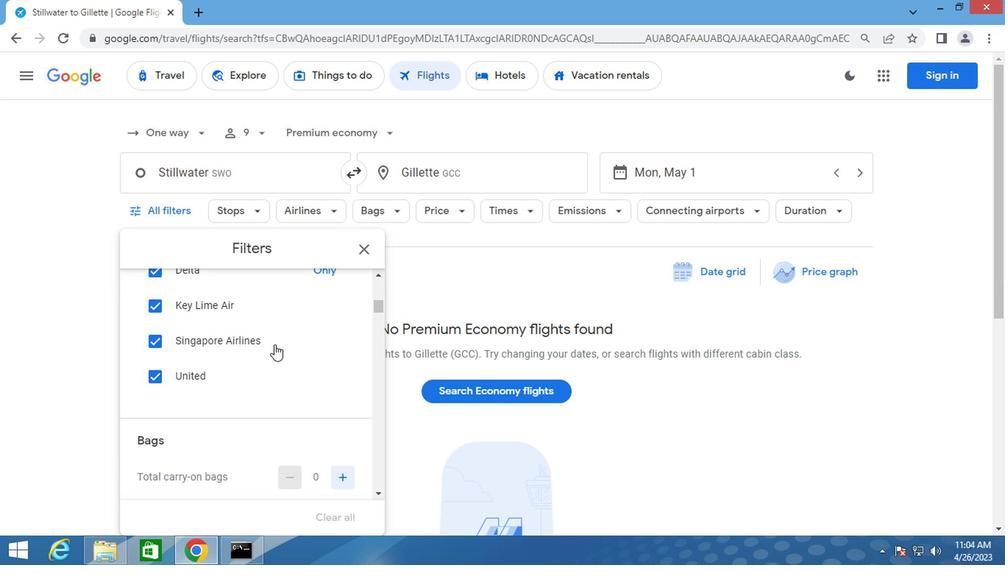 
Action: Mouse moved to (341, 410)
Screenshot: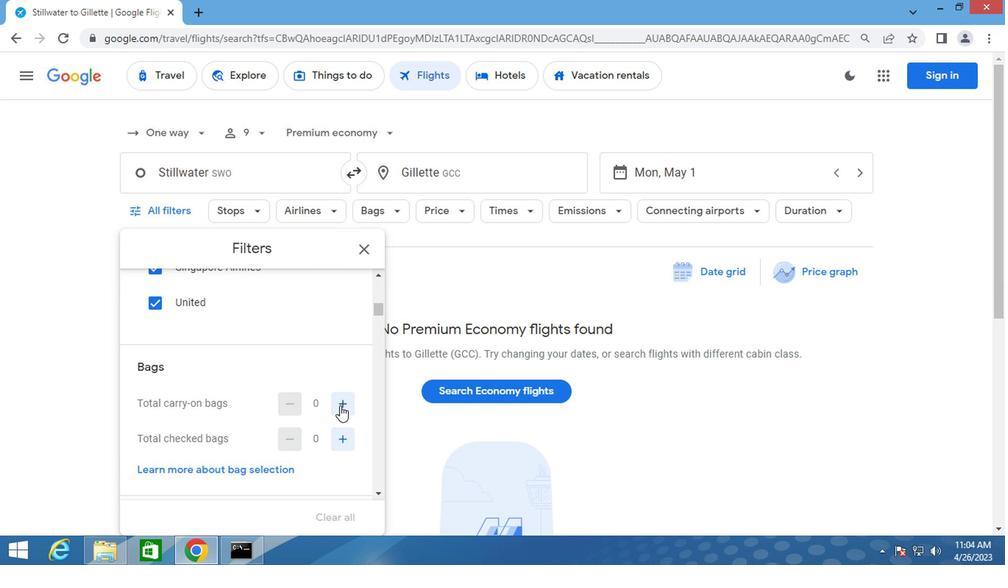 
Action: Mouse pressed left at (341, 410)
Screenshot: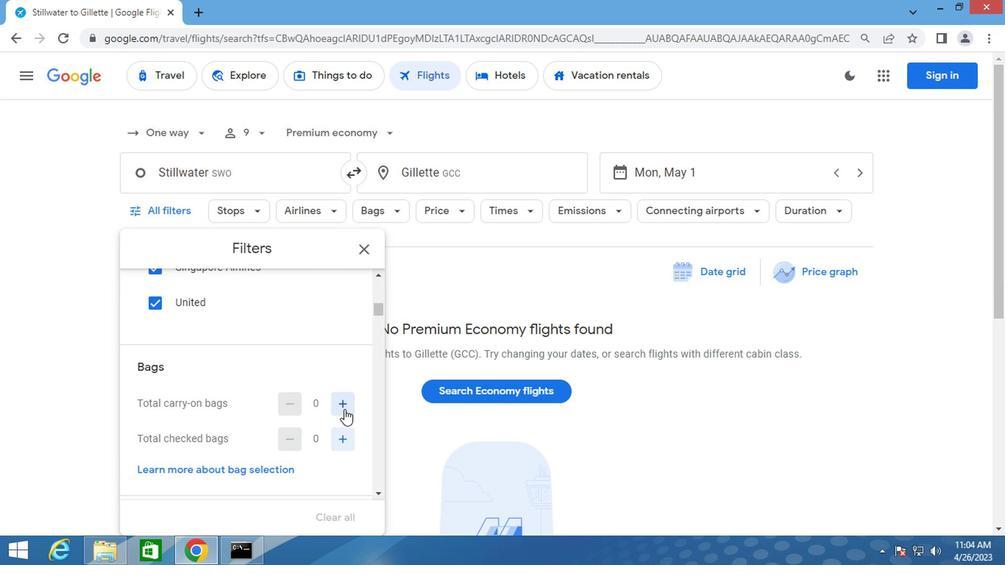 
Action: Mouse moved to (278, 387)
Screenshot: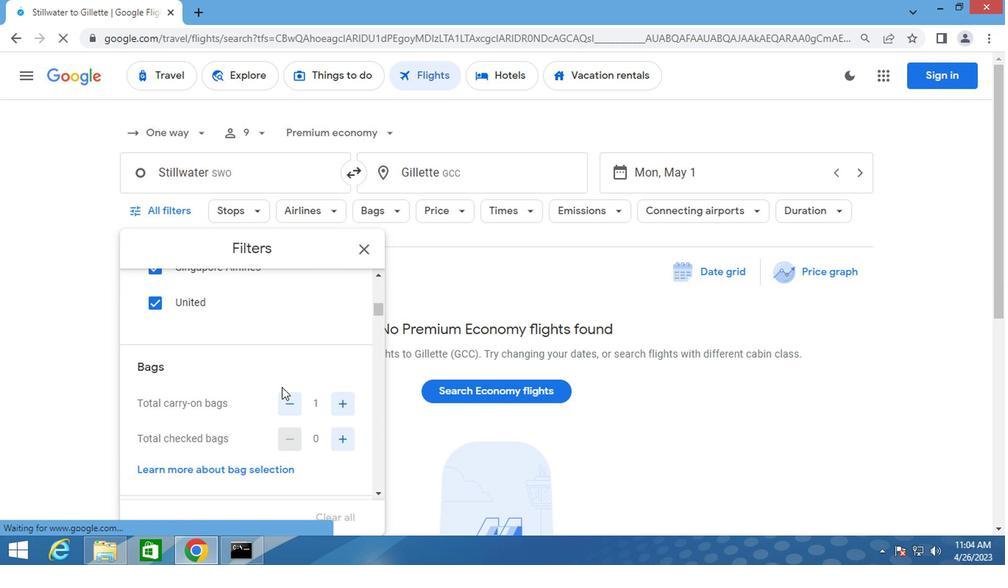 
Action: Mouse scrolled (278, 387) with delta (0, 0)
Screenshot: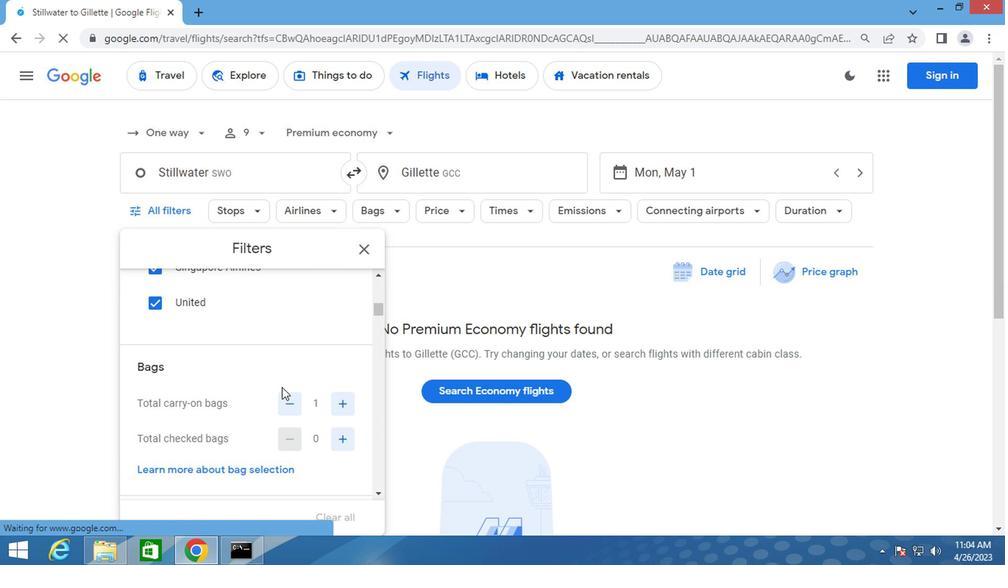 
Action: Mouse scrolled (278, 387) with delta (0, 0)
Screenshot: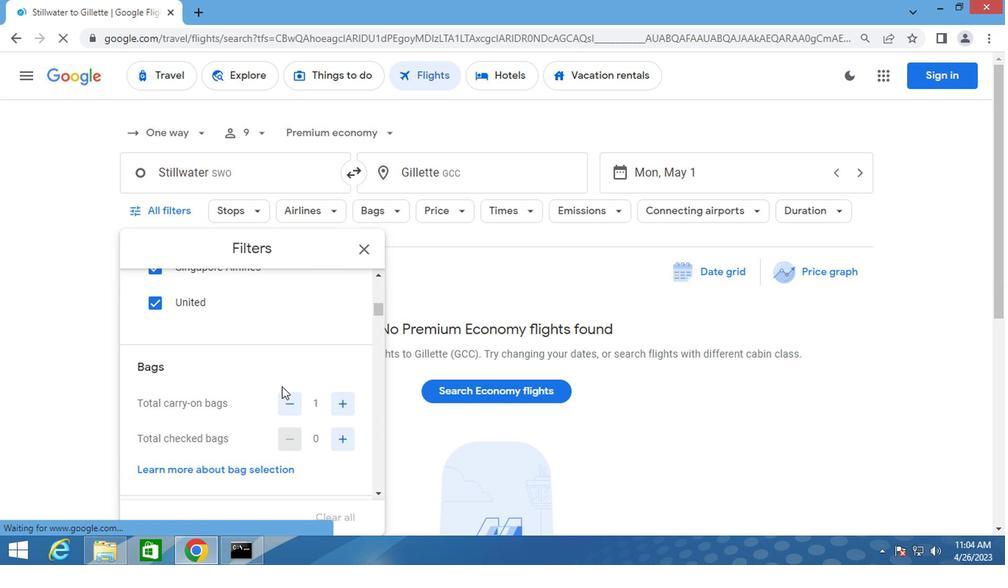 
Action: Mouse moved to (335, 430)
Screenshot: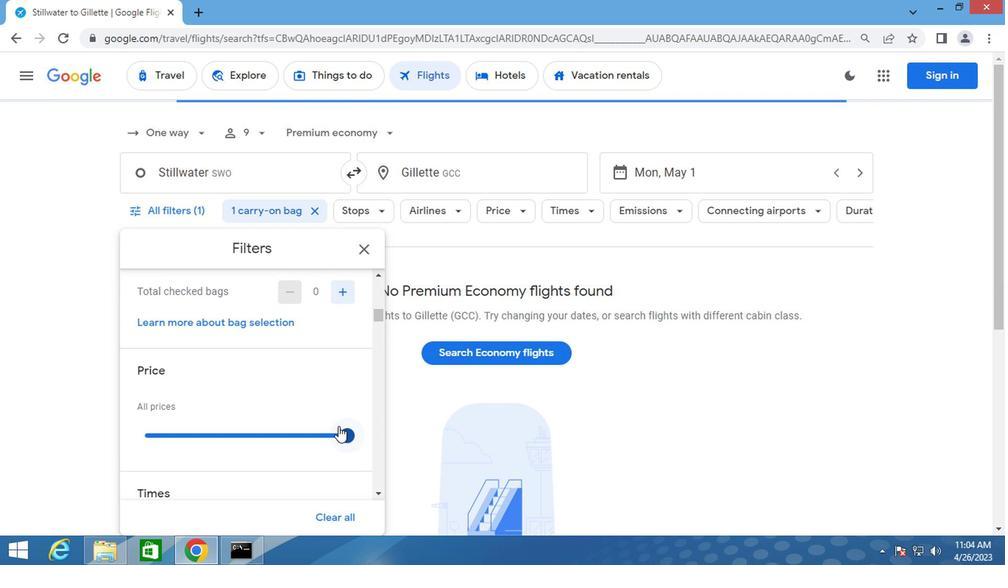 
Action: Mouse pressed left at (335, 430)
Screenshot: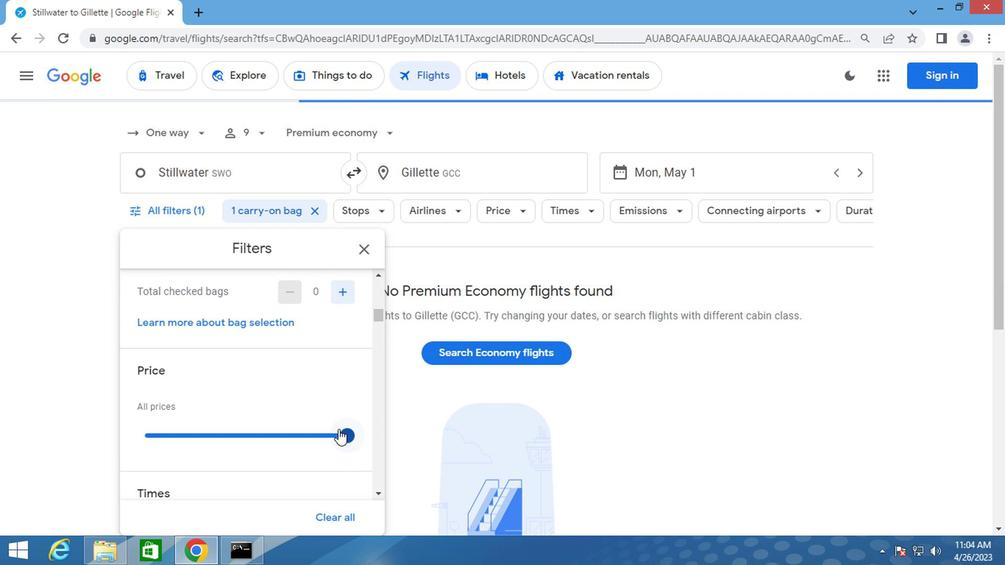 
Action: Mouse moved to (273, 380)
Screenshot: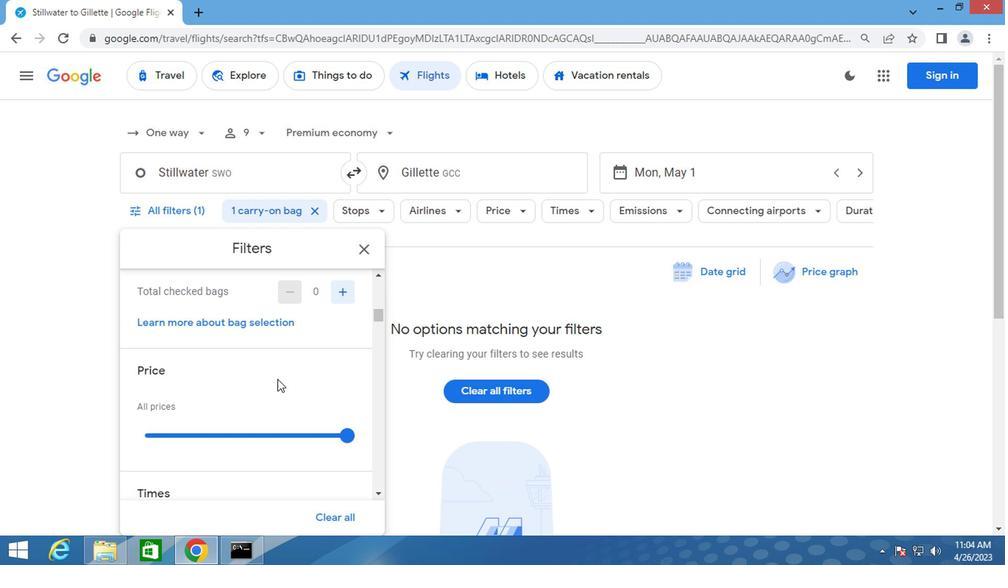 
Action: Mouse scrolled (273, 379) with delta (0, 0)
Screenshot: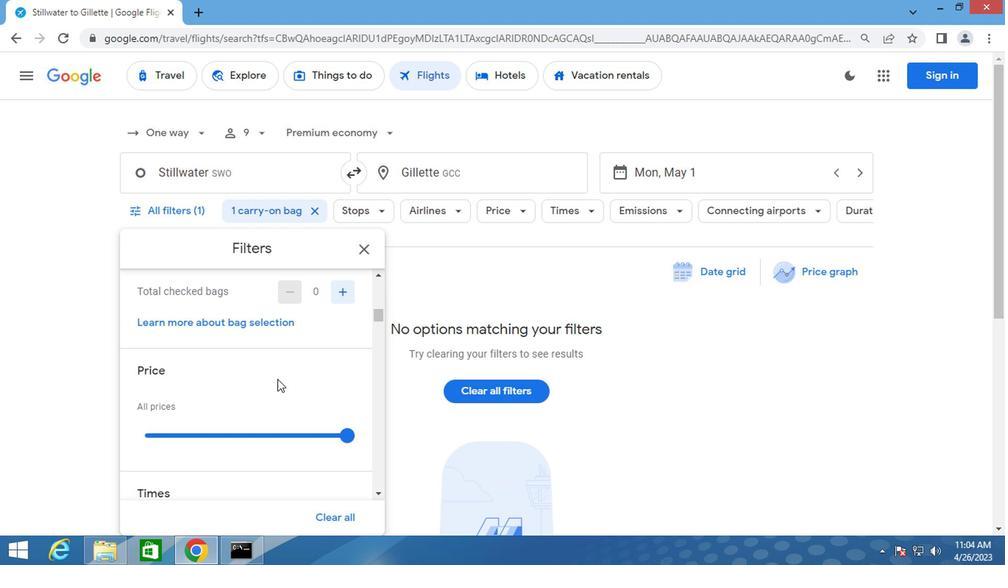 
Action: Mouse scrolled (273, 379) with delta (0, 0)
Screenshot: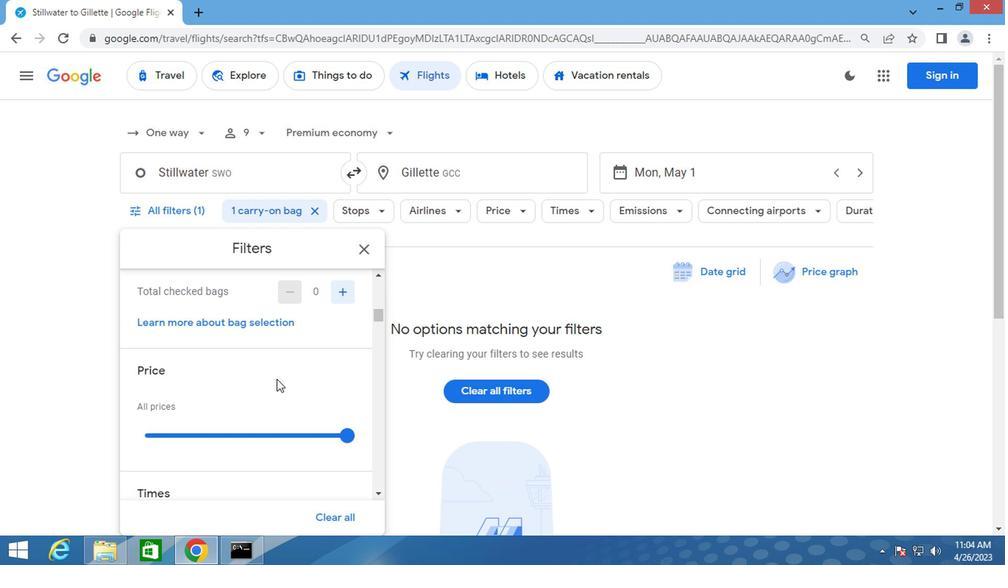 
Action: Mouse moved to (136, 449)
Screenshot: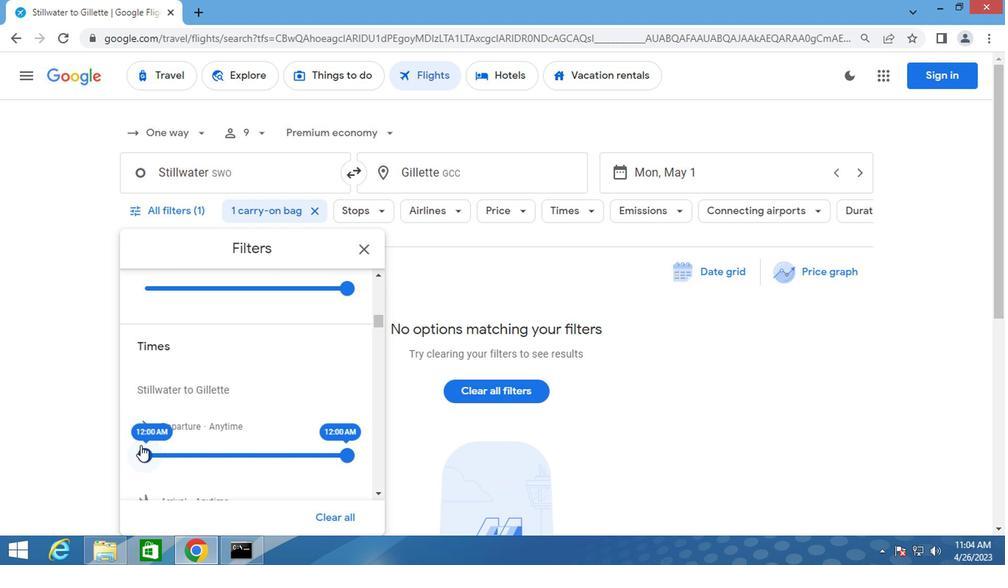
Action: Mouse pressed left at (136, 449)
Screenshot: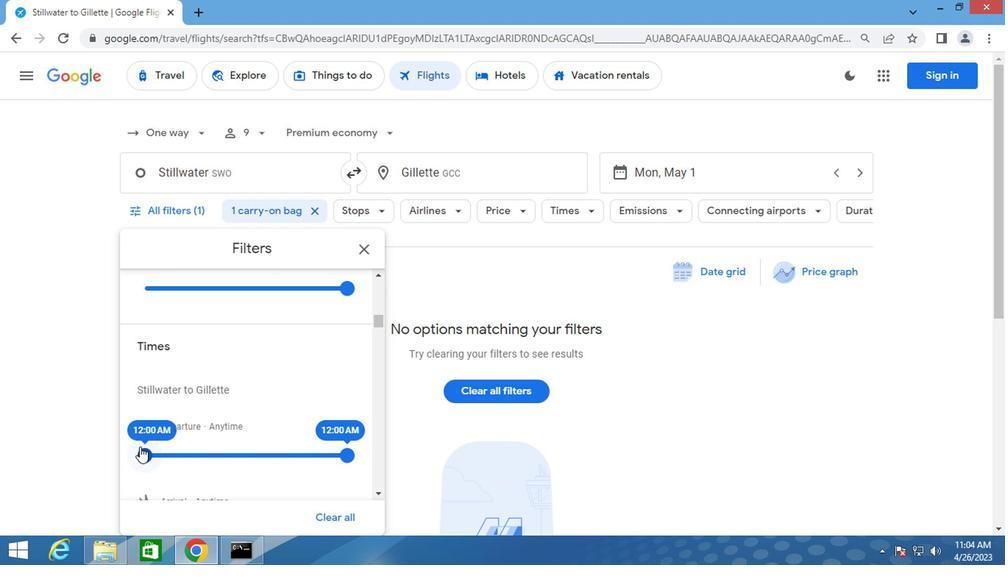 
Action: Mouse moved to (362, 248)
Screenshot: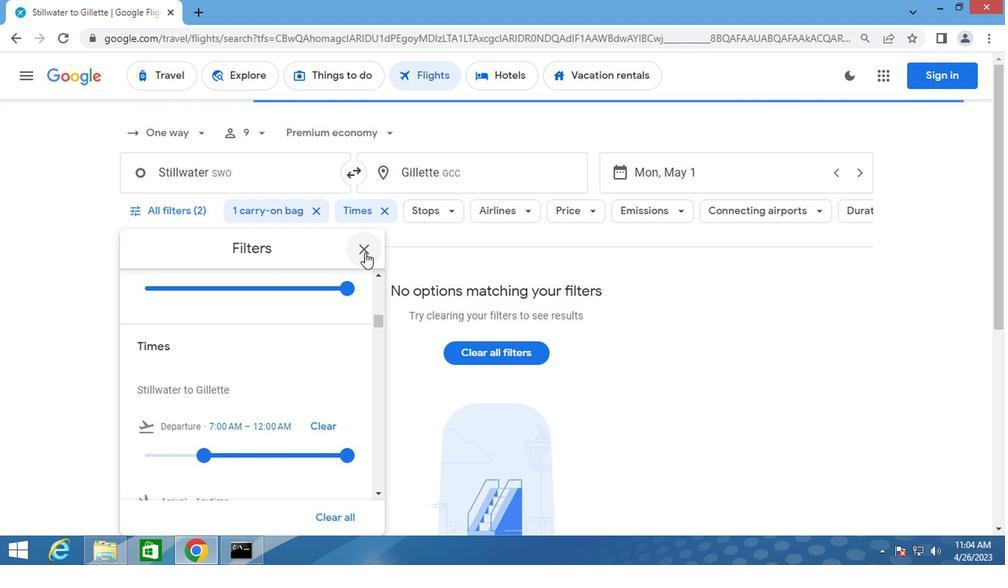 
Action: Mouse pressed left at (362, 248)
Screenshot: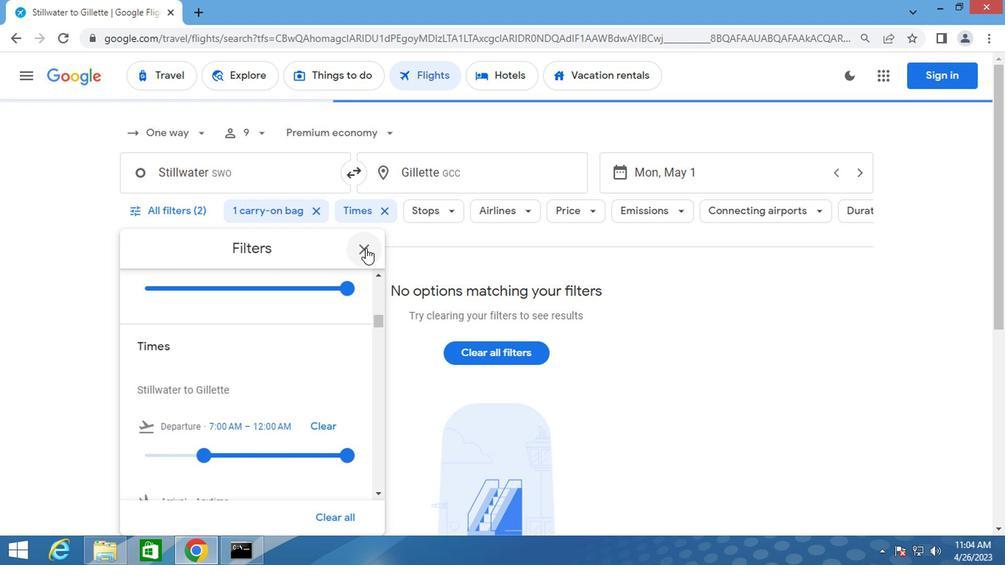 
Action: Mouse moved to (362, 248)
Screenshot: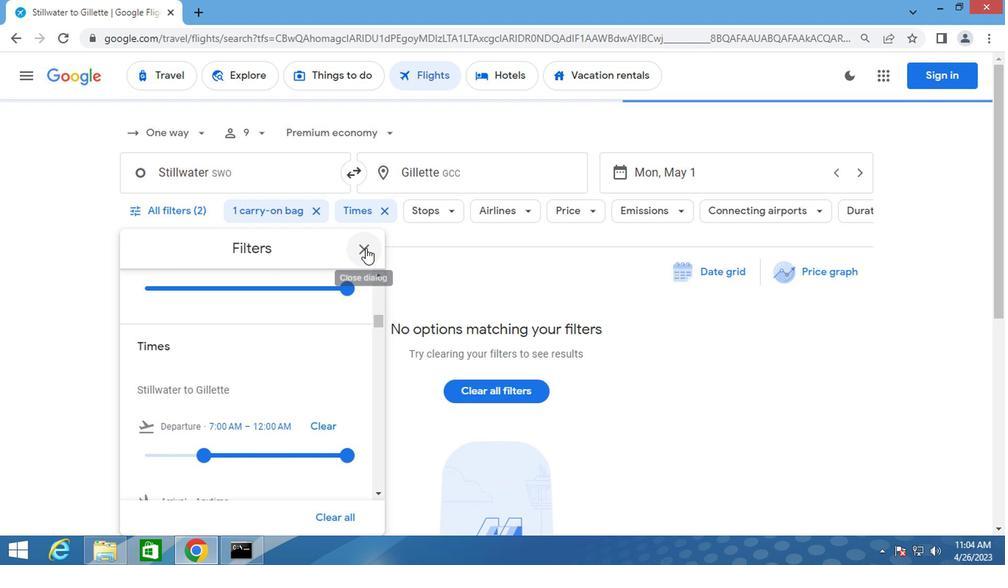 
Action: Key pressed <Key.f8>
Screenshot: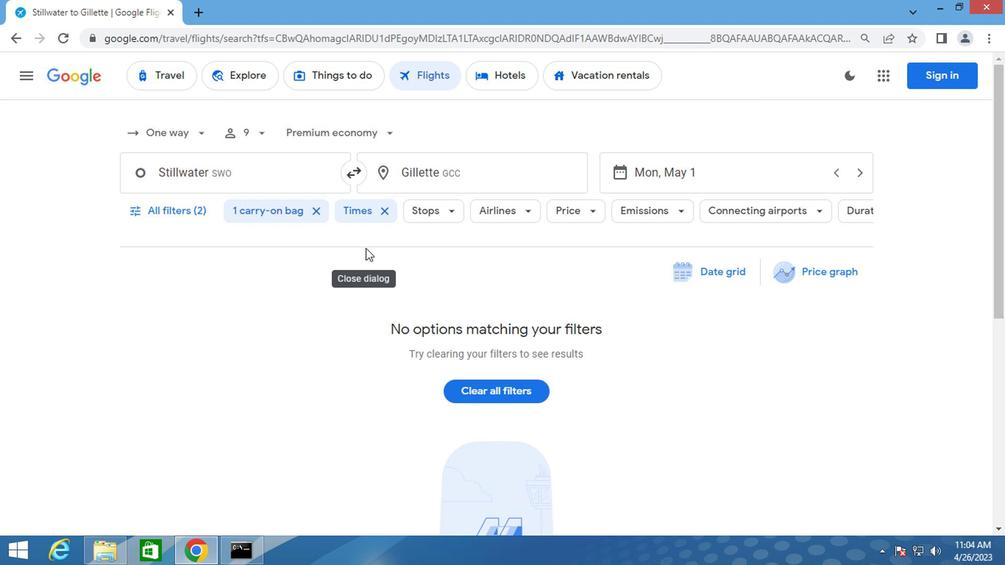 
